 Task: Look for space in Overijse, Belgium from 8th June, 2023 to 19th June, 2023 for 1 adult in price range Rs.5000 to Rs.12000. Place can be shared room with 1  bedroom having 1 bed and 1 bathroom. Property type can be hotel. Amenities needed are: heating, . Booking option can be shelf check-in. Required host language is English.
Action: Mouse moved to (398, 99)
Screenshot: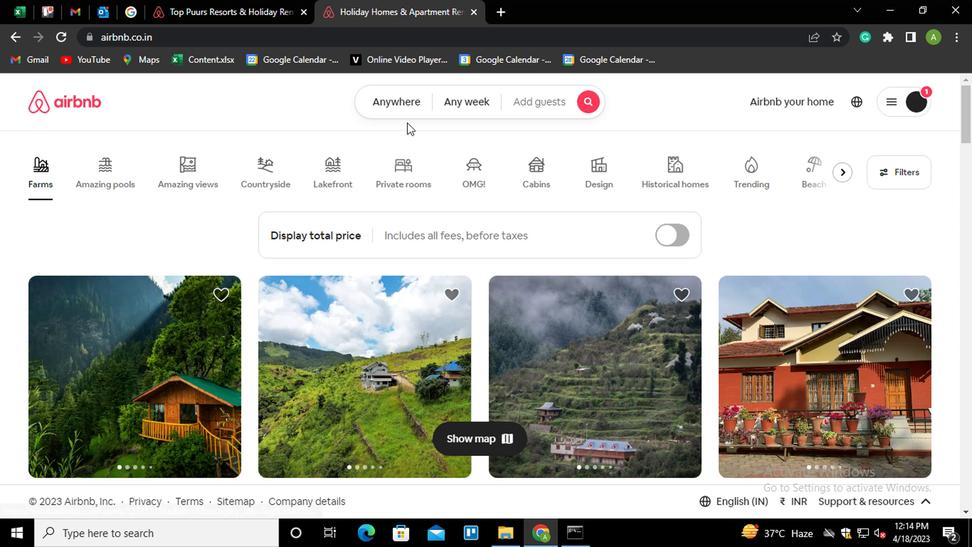 
Action: Mouse pressed left at (398, 99)
Screenshot: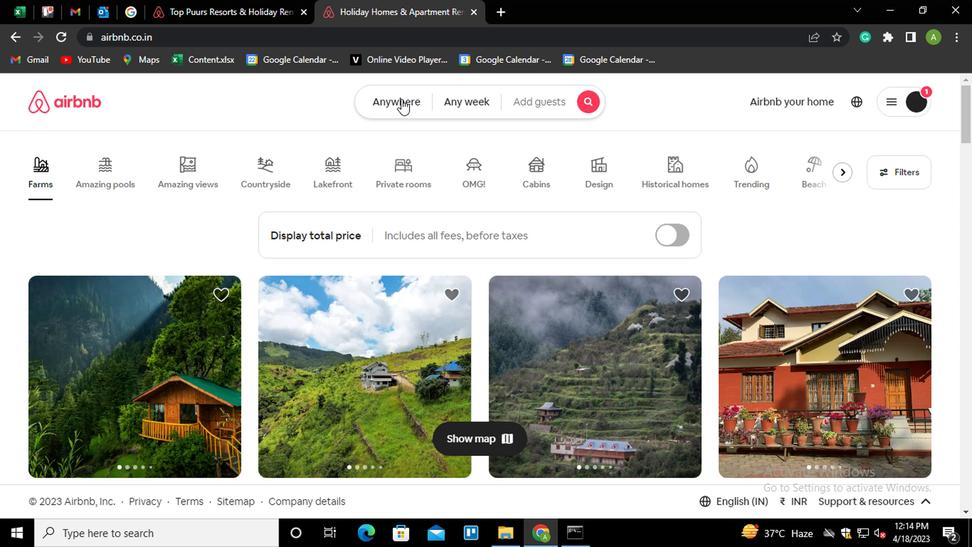 
Action: Mouse moved to (246, 165)
Screenshot: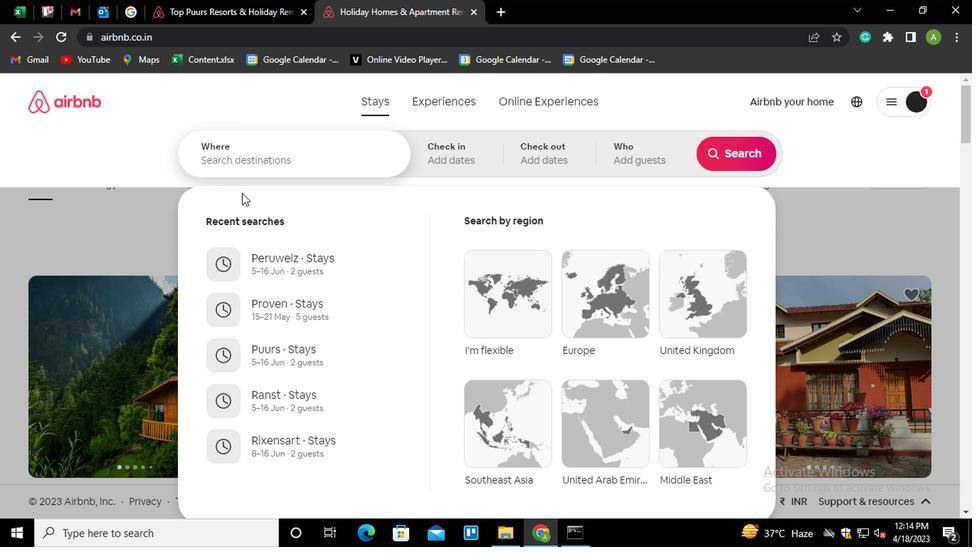 
Action: Mouse pressed left at (246, 165)
Screenshot: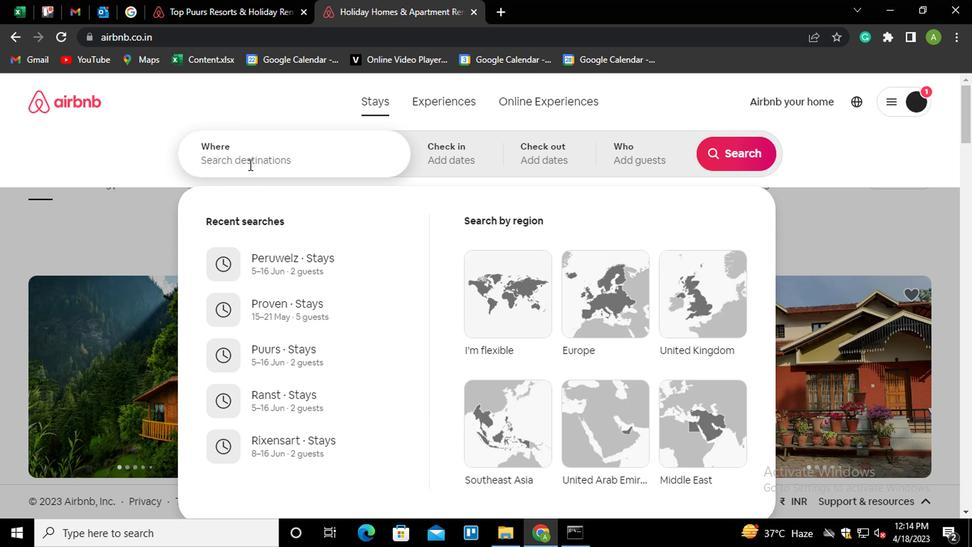 
Action: Key pressed <Key.shift_r>Overijse,<Key.space><Key.shift_r><Key.shift_r><Key.shift_r><Key.shift_r><Key.shift_r><Key.shift_r>B
Screenshot: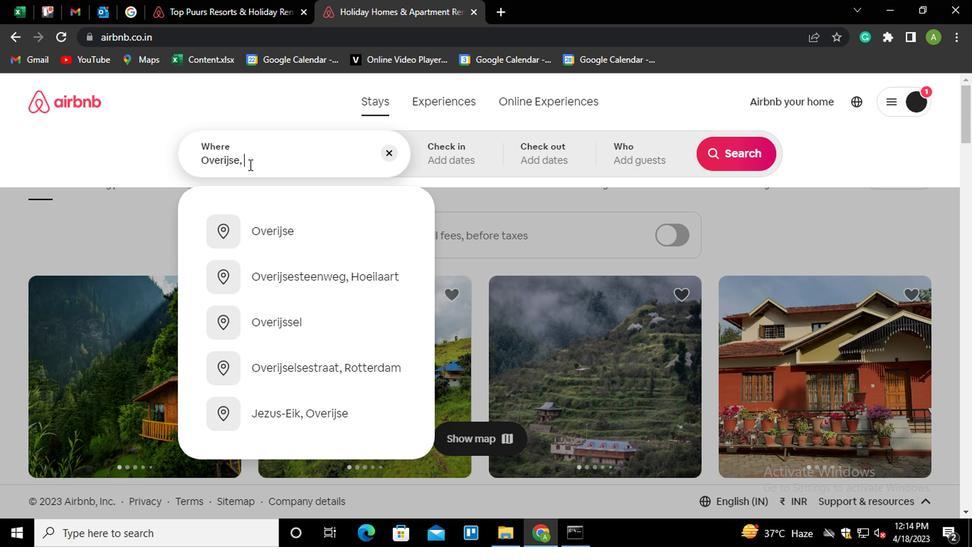 
Action: Mouse moved to (289, 229)
Screenshot: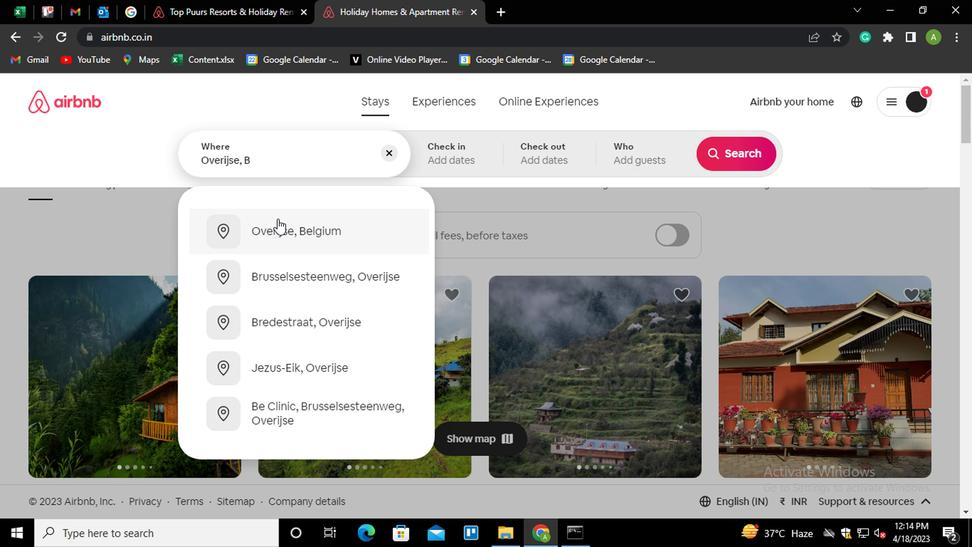 
Action: Mouse pressed left at (289, 229)
Screenshot: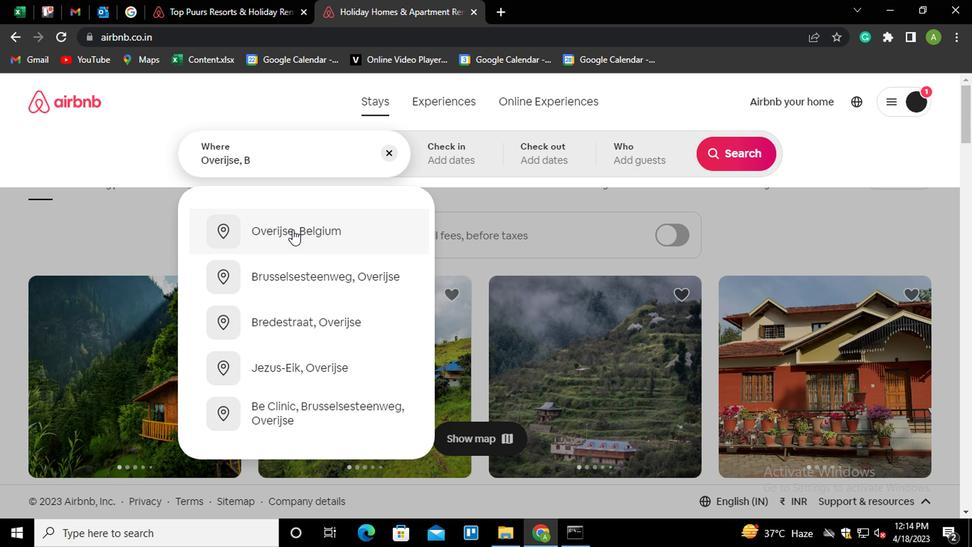 
Action: Mouse moved to (722, 267)
Screenshot: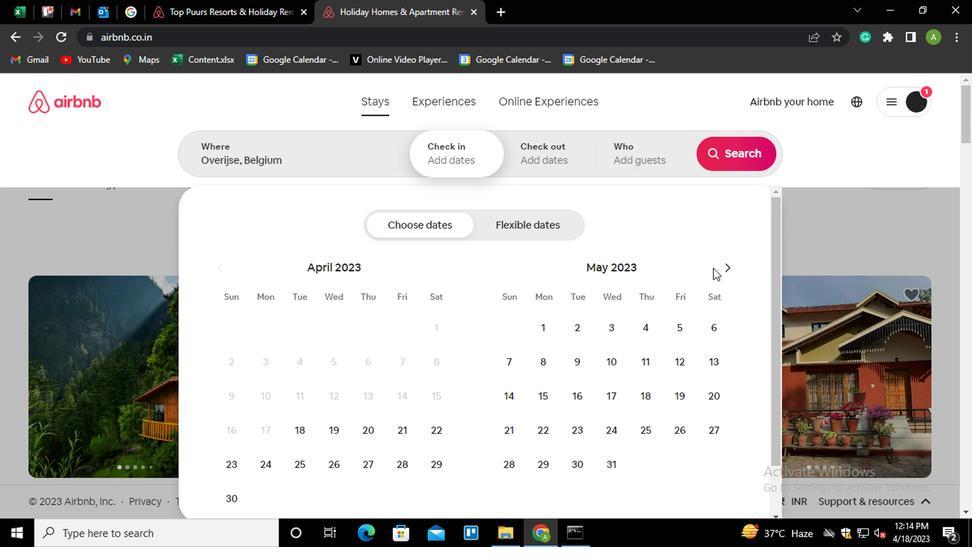 
Action: Mouse pressed left at (722, 267)
Screenshot: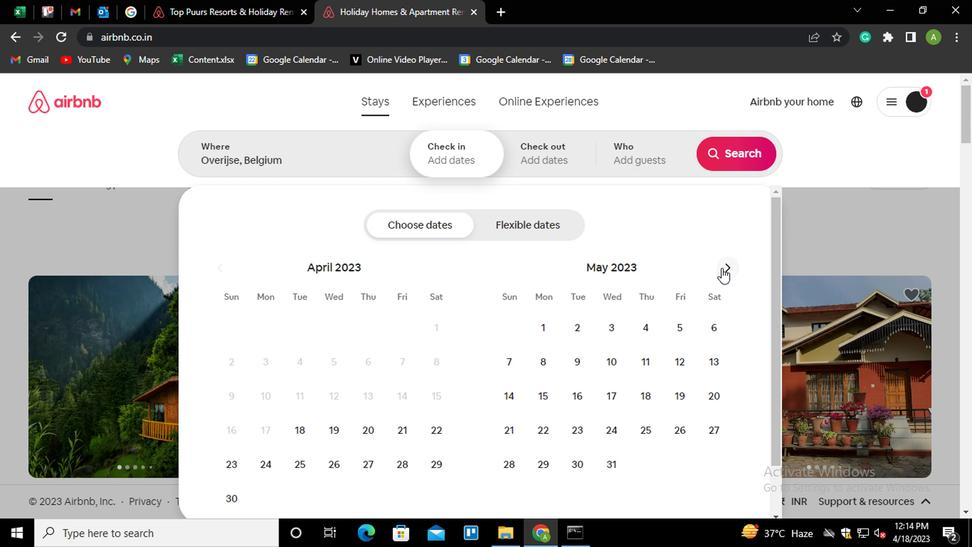 
Action: Mouse moved to (649, 363)
Screenshot: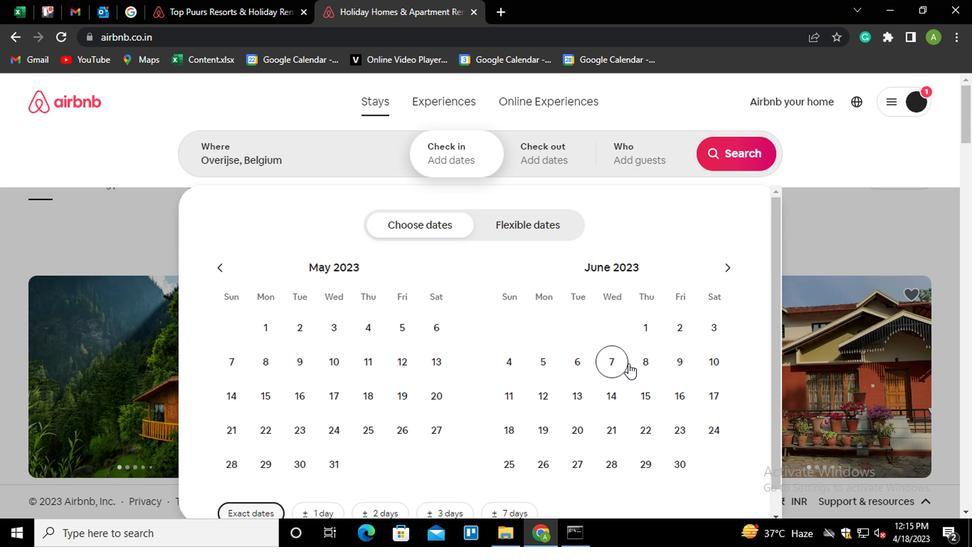 
Action: Mouse pressed left at (649, 363)
Screenshot: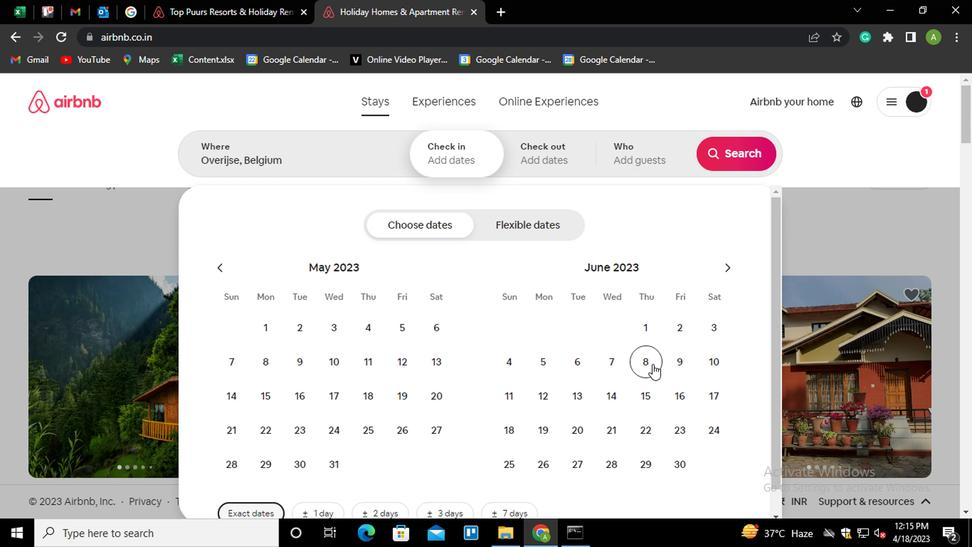 
Action: Mouse moved to (547, 421)
Screenshot: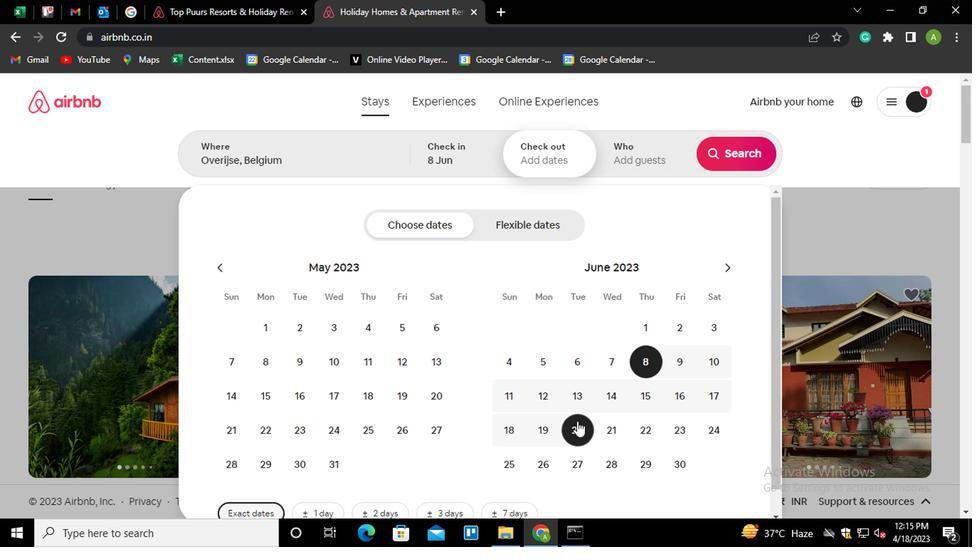 
Action: Mouse pressed left at (547, 421)
Screenshot: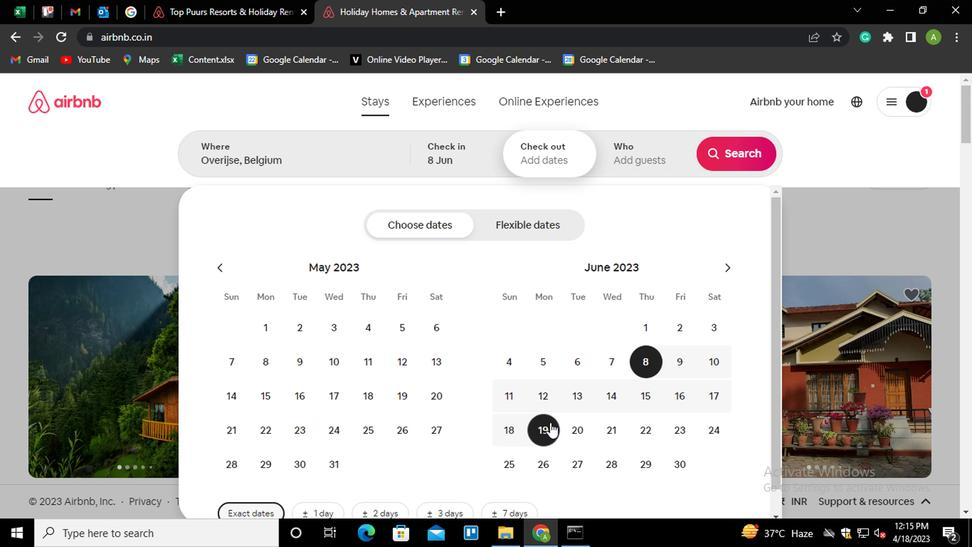 
Action: Mouse moved to (659, 145)
Screenshot: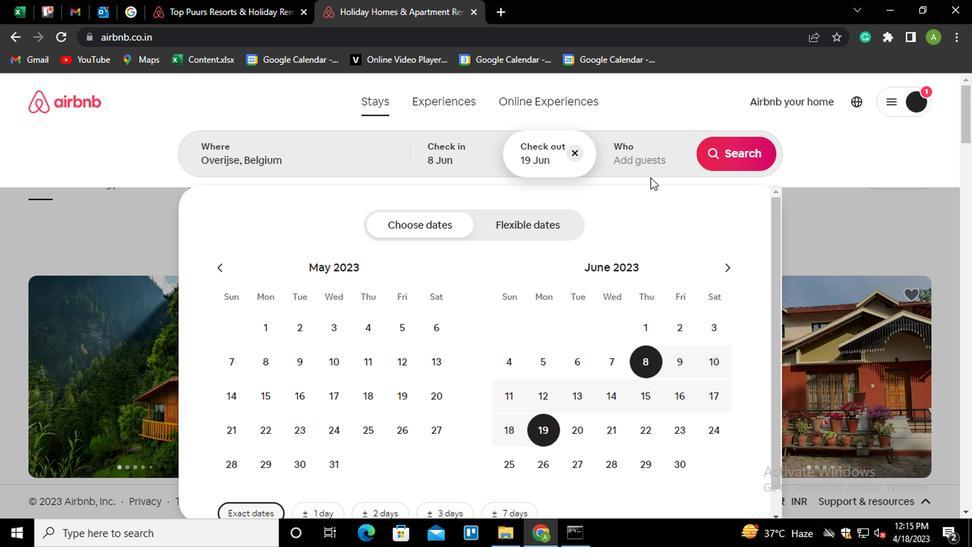 
Action: Mouse pressed left at (659, 145)
Screenshot: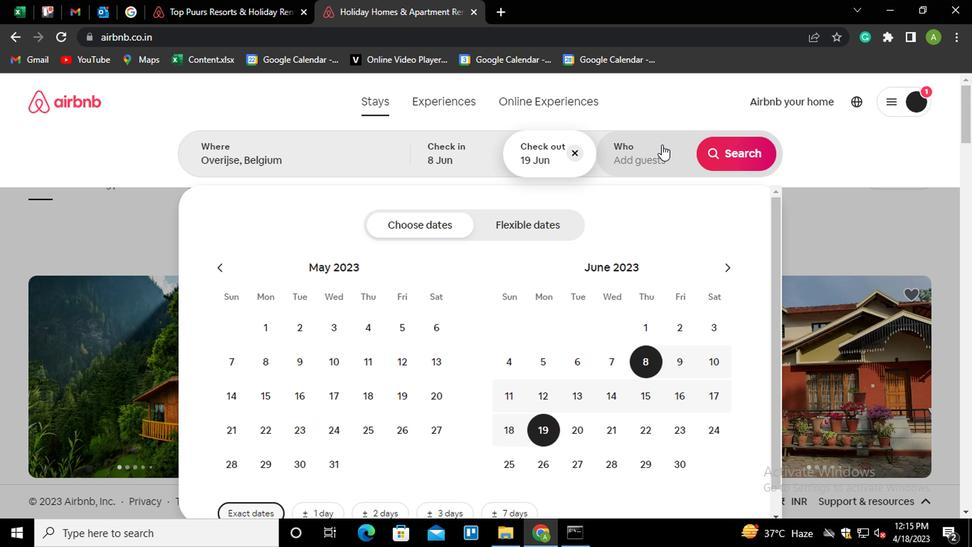 
Action: Mouse moved to (739, 228)
Screenshot: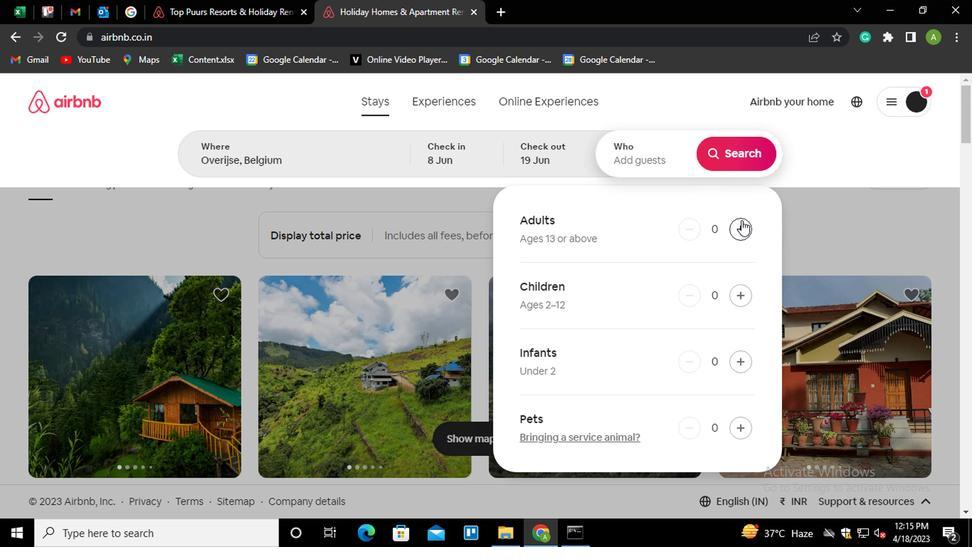 
Action: Mouse pressed left at (739, 228)
Screenshot: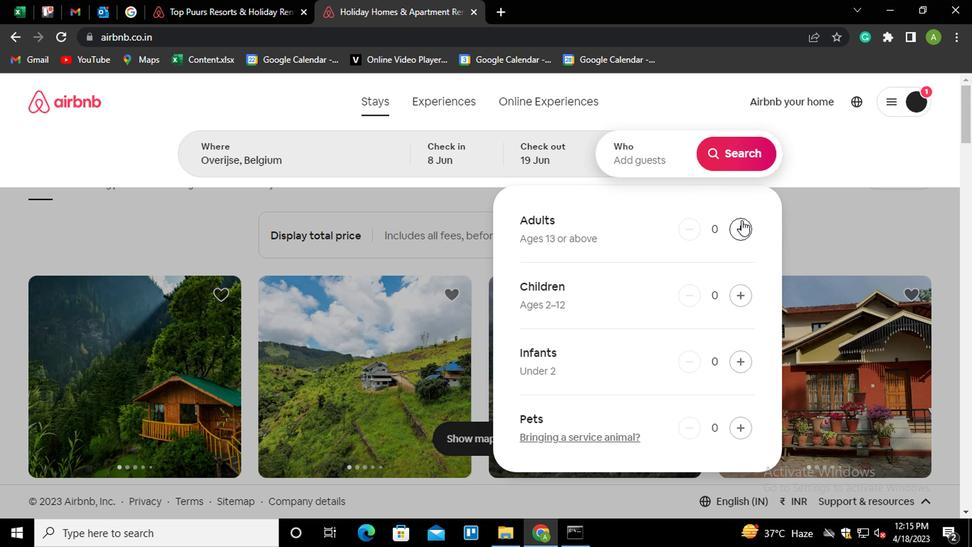 
Action: Mouse moved to (723, 163)
Screenshot: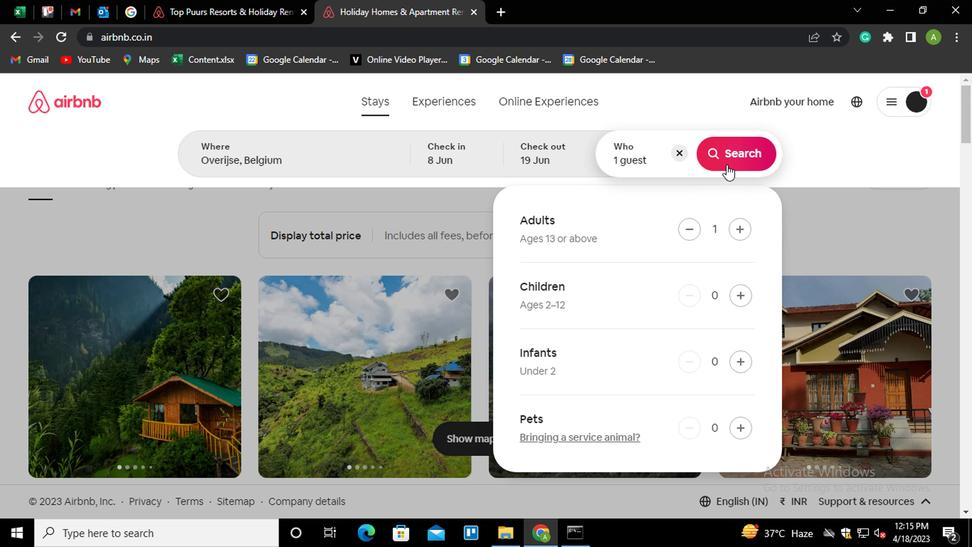 
Action: Mouse pressed left at (723, 163)
Screenshot: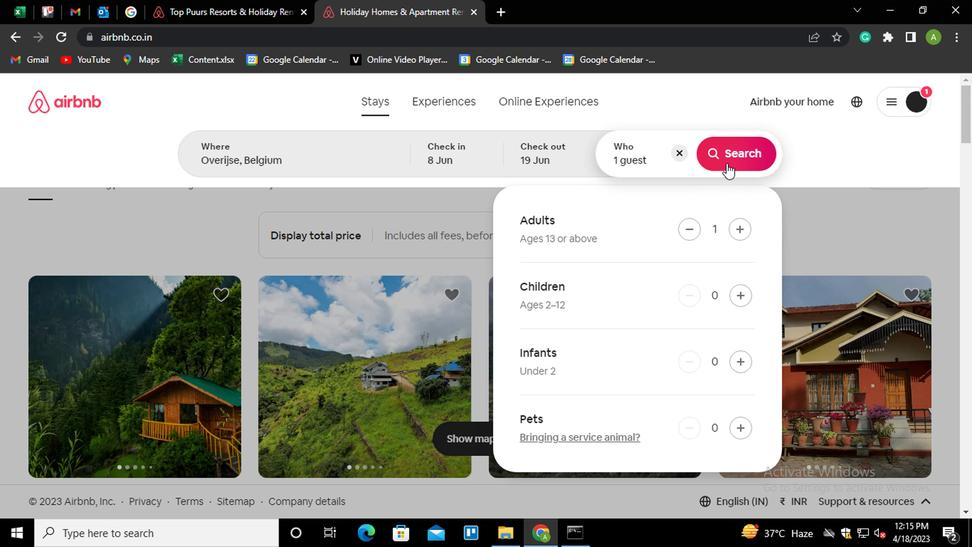 
Action: Mouse moved to (904, 158)
Screenshot: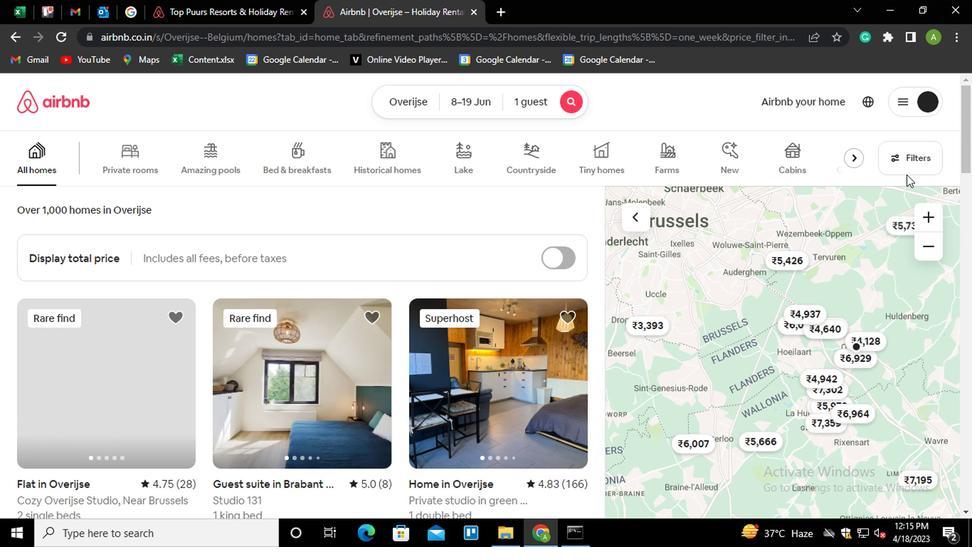 
Action: Mouse pressed left at (904, 158)
Screenshot: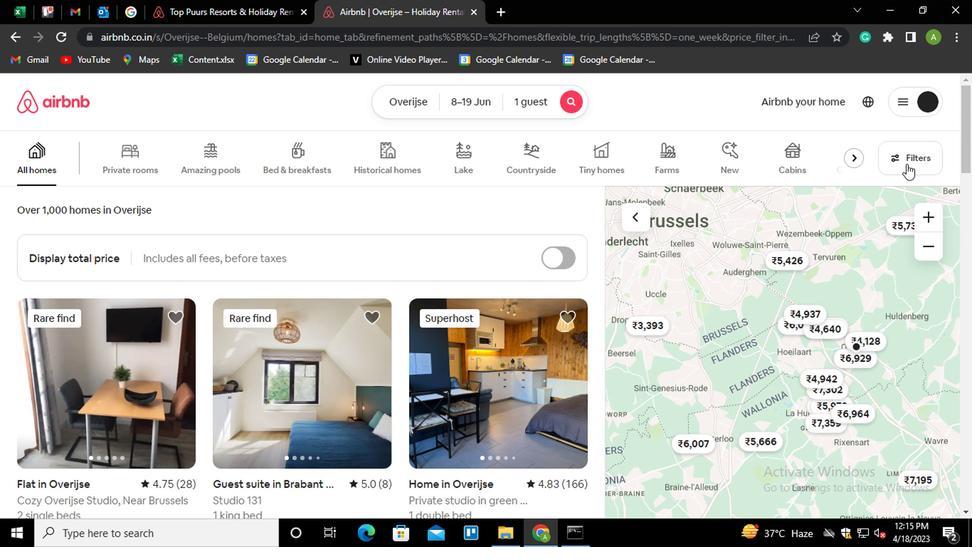 
Action: Mouse moved to (339, 337)
Screenshot: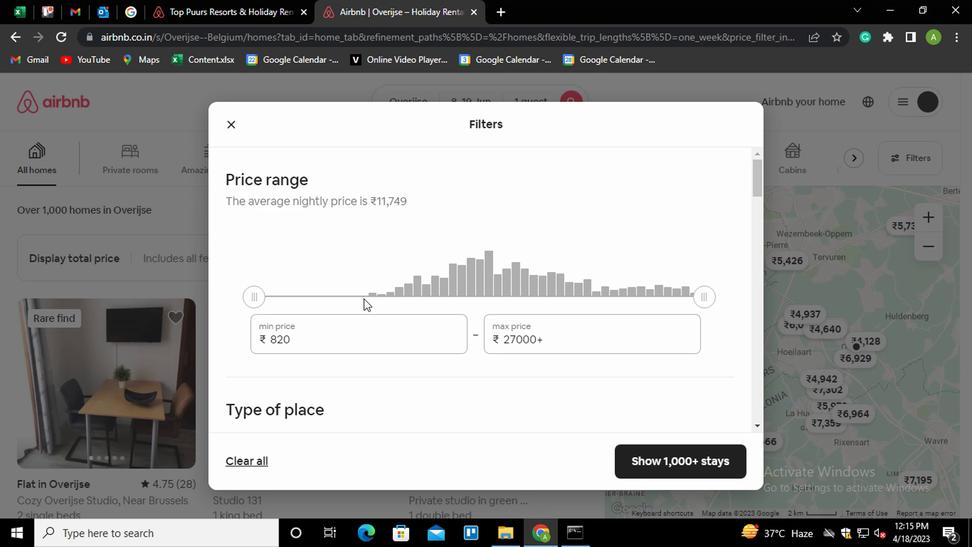 
Action: Mouse pressed left at (339, 337)
Screenshot: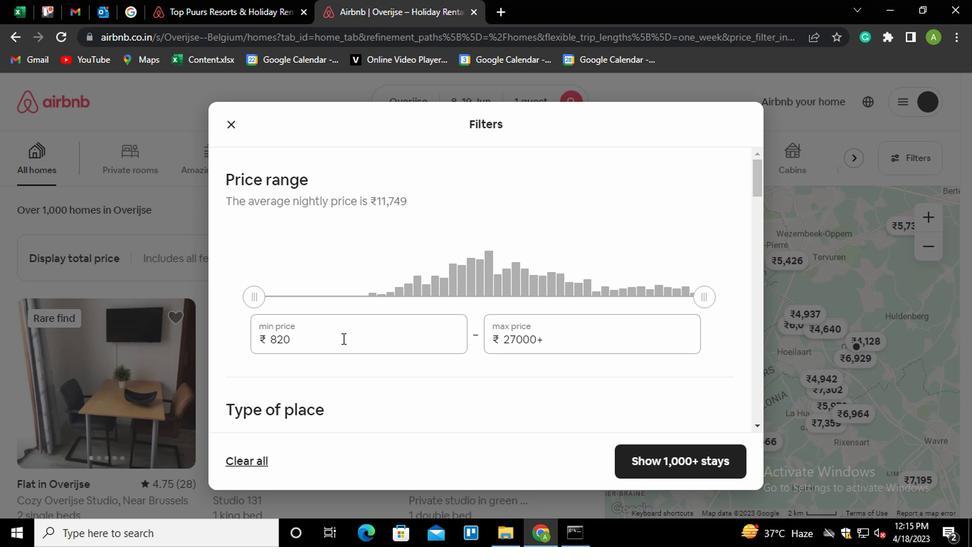 
Action: Key pressed <Key.shift_r><Key.home>5000
Screenshot: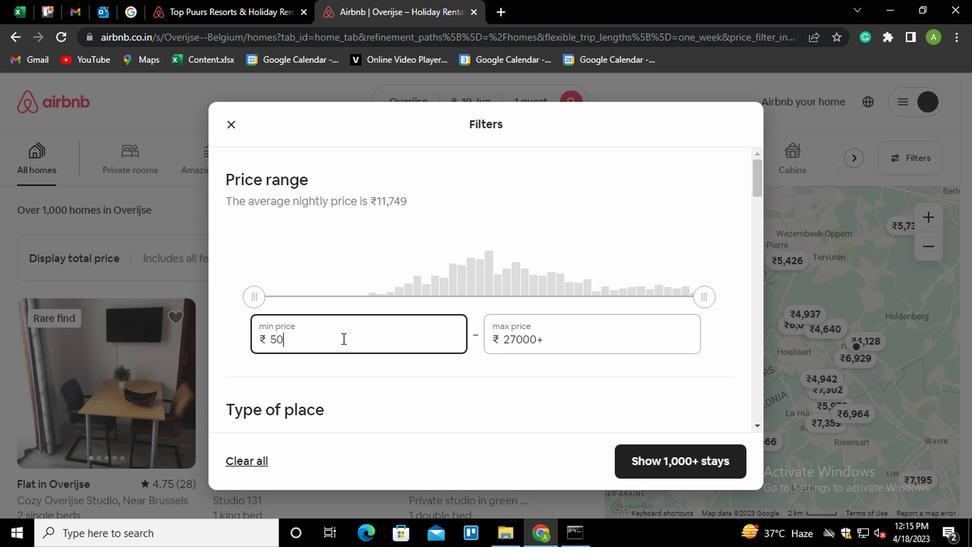 
Action: Mouse moved to (570, 342)
Screenshot: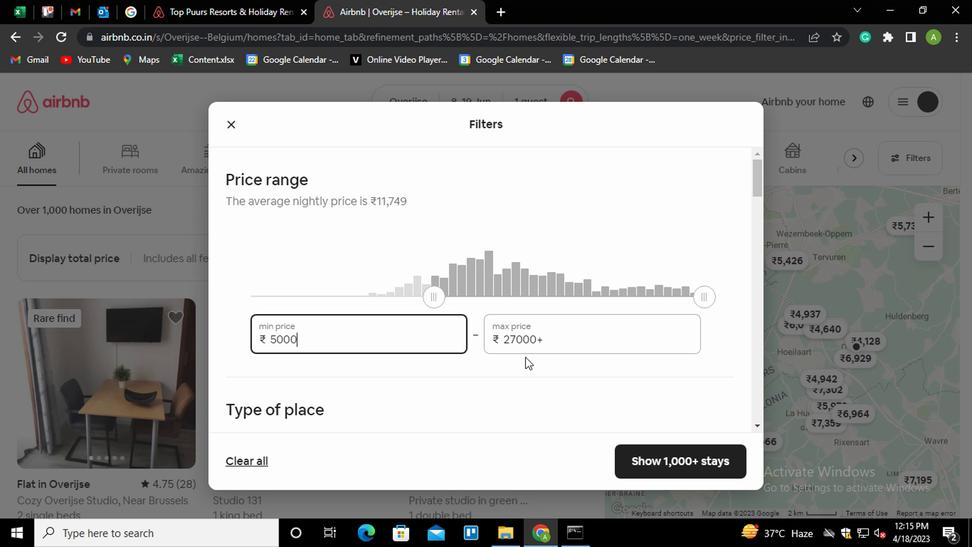 
Action: Mouse pressed left at (570, 342)
Screenshot: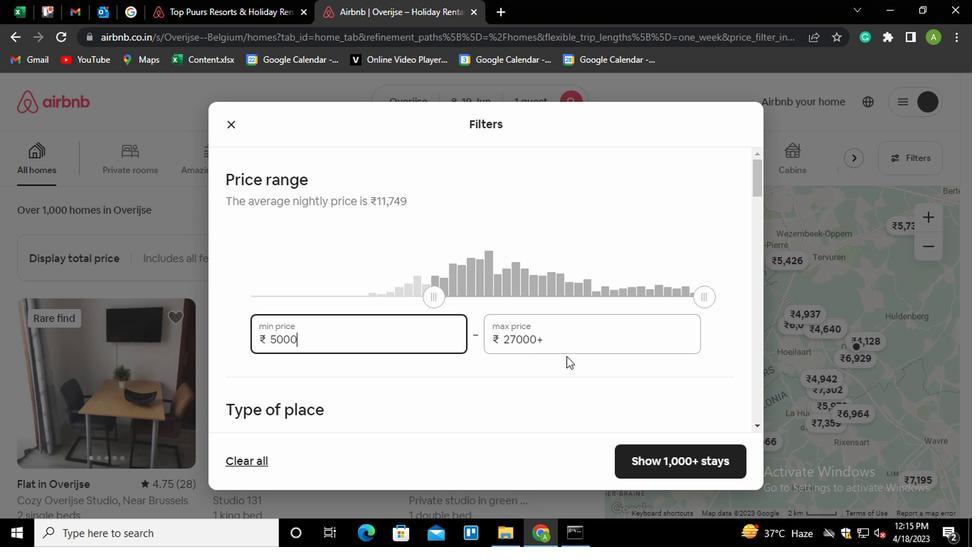 
Action: Mouse moved to (571, 341)
Screenshot: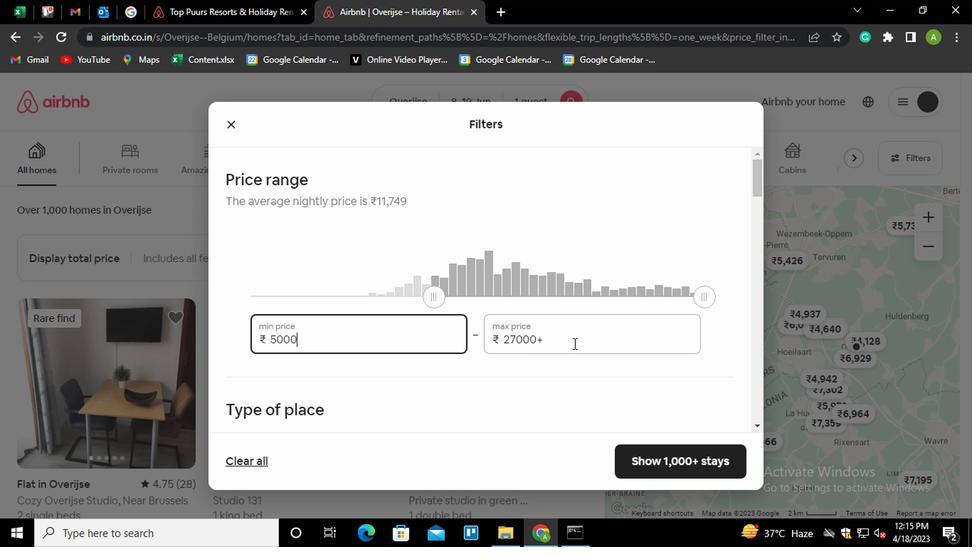 
Action: Key pressed <Key.shift_r><Key.home>12000
Screenshot: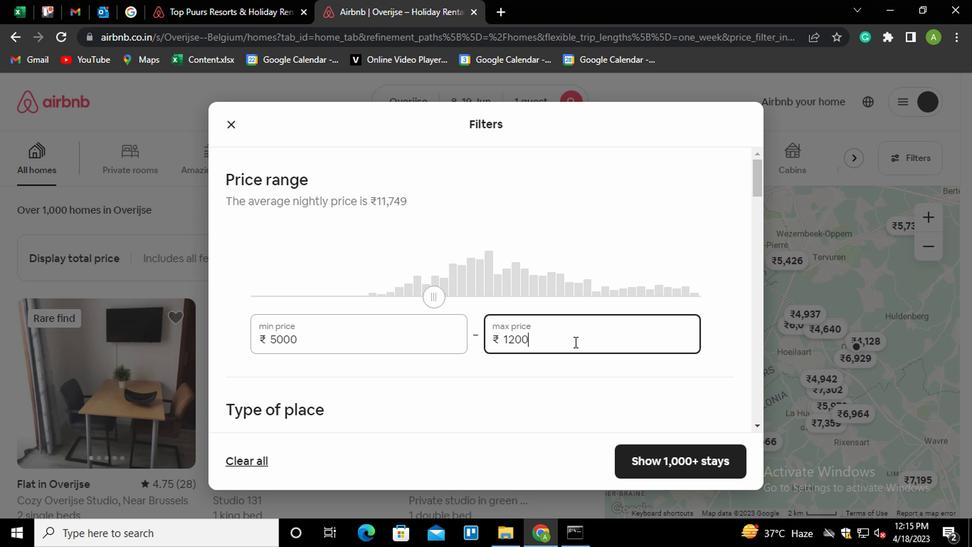 
Action: Mouse moved to (570, 348)
Screenshot: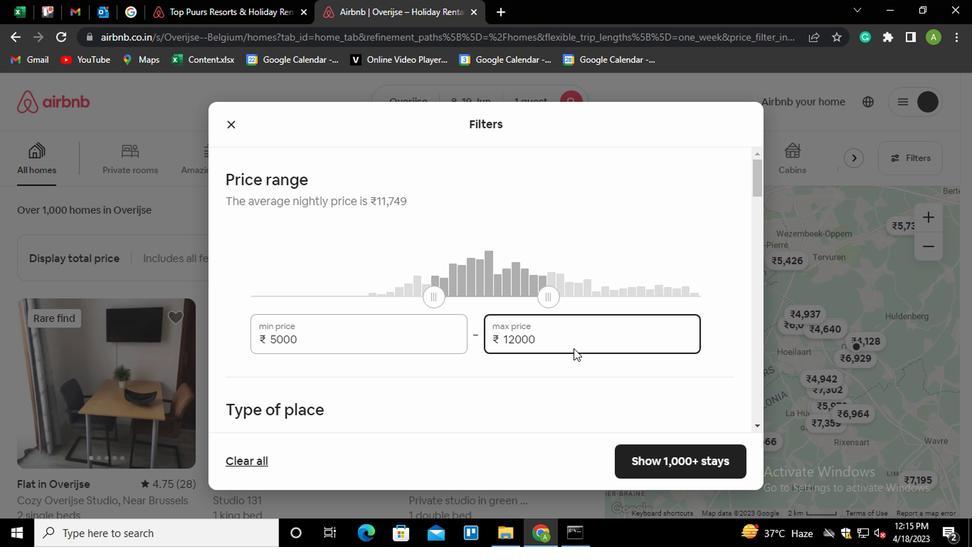 
Action: Mouse scrolled (570, 348) with delta (0, 0)
Screenshot: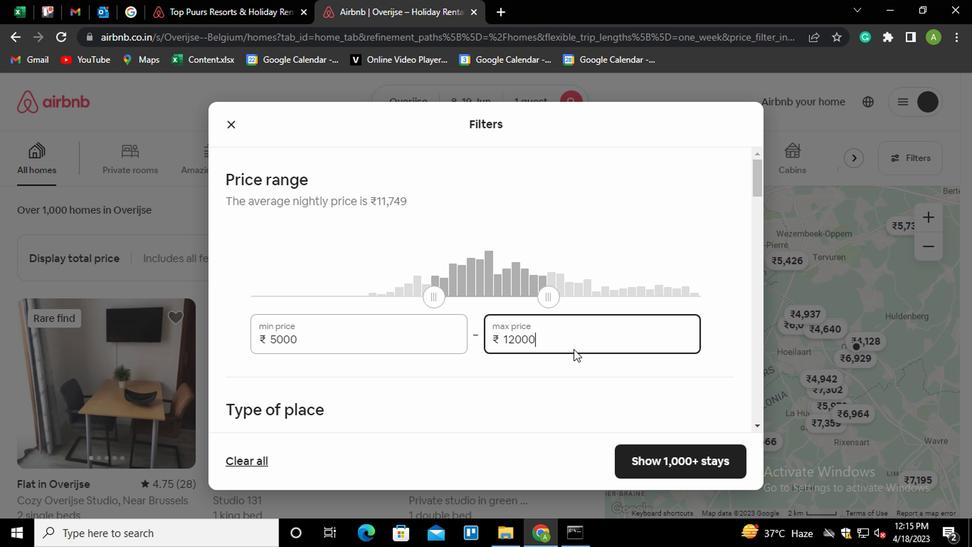 
Action: Mouse scrolled (570, 348) with delta (0, 0)
Screenshot: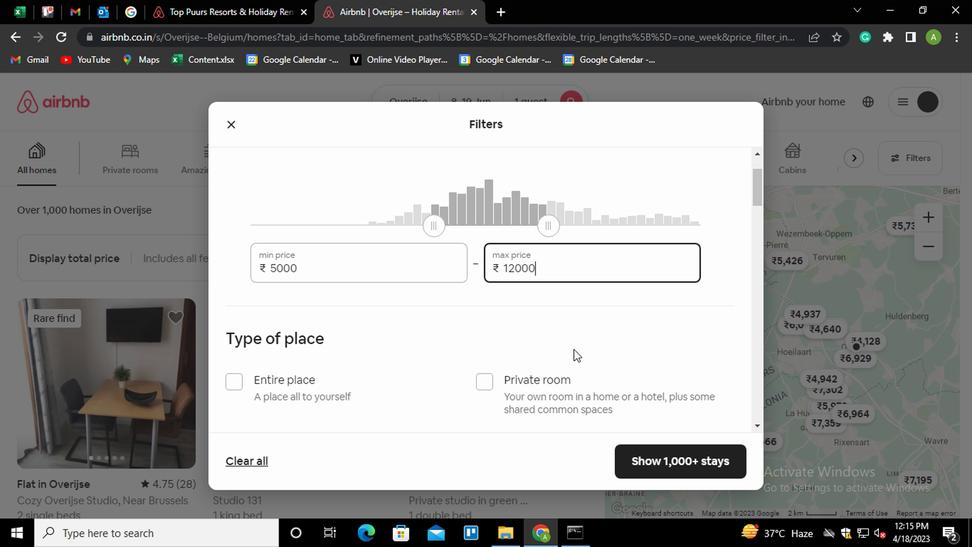 
Action: Mouse moved to (261, 373)
Screenshot: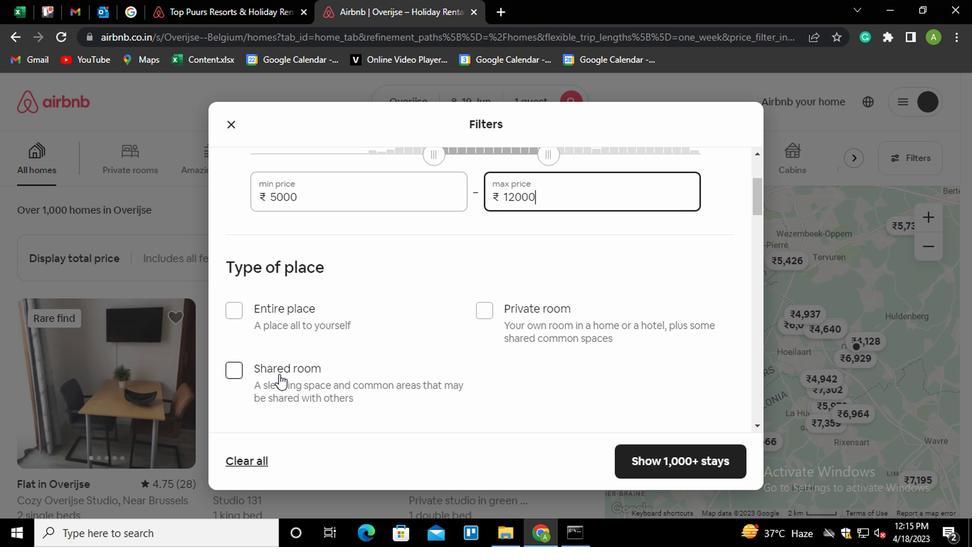 
Action: Mouse pressed left at (261, 373)
Screenshot: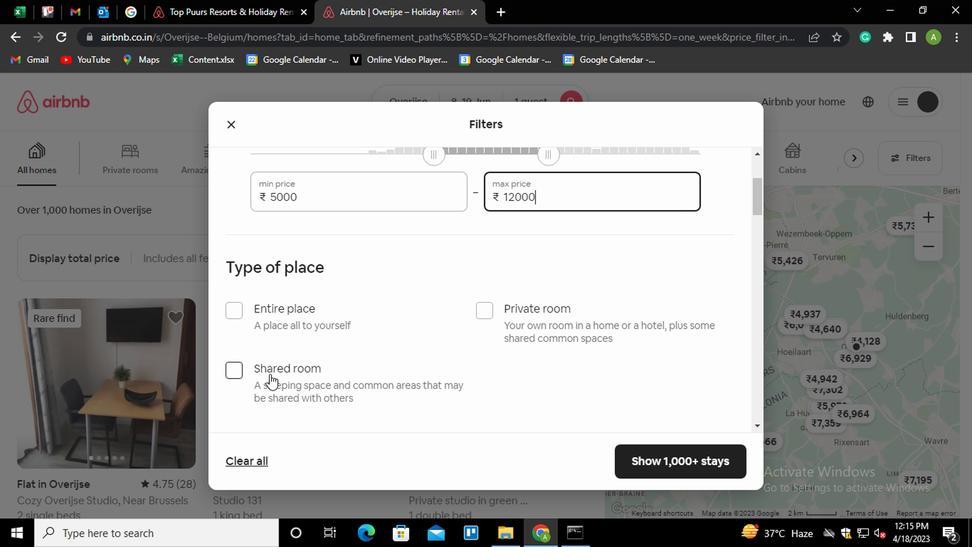 
Action: Mouse moved to (367, 355)
Screenshot: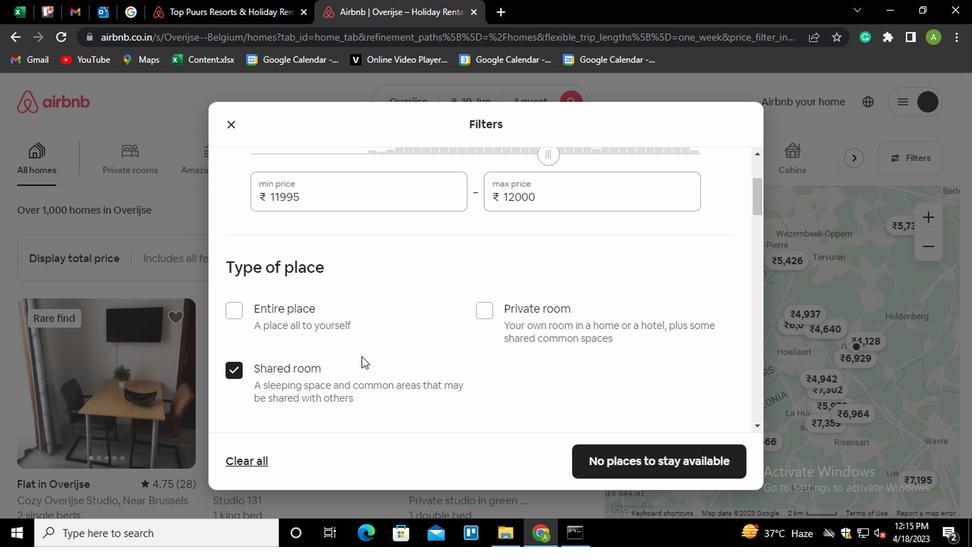 
Action: Mouse scrolled (367, 354) with delta (0, -1)
Screenshot: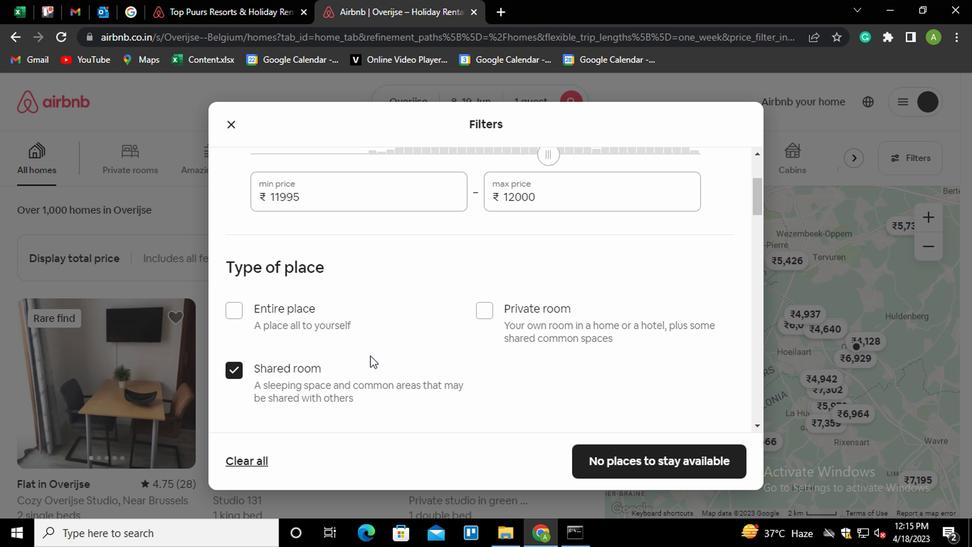 
Action: Mouse scrolled (367, 354) with delta (0, -1)
Screenshot: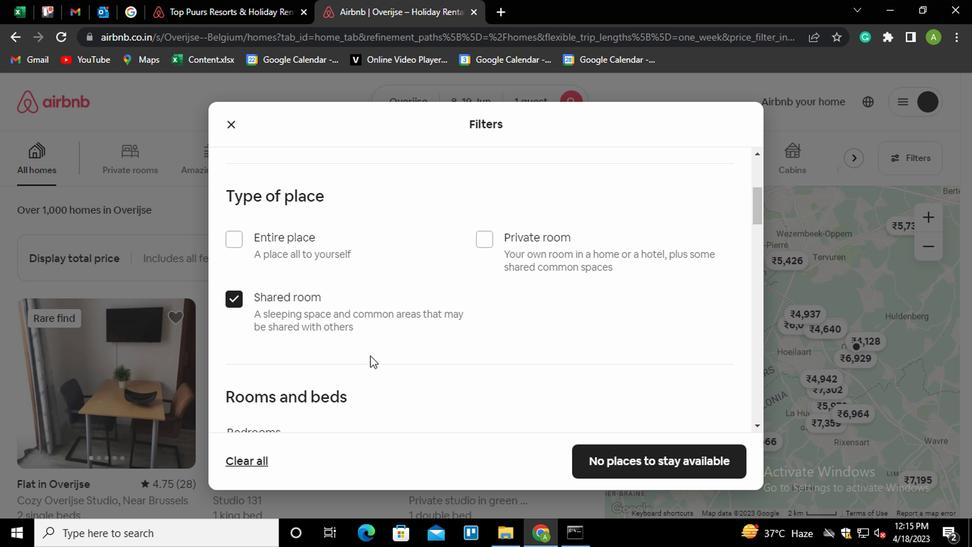 
Action: Mouse moved to (312, 390)
Screenshot: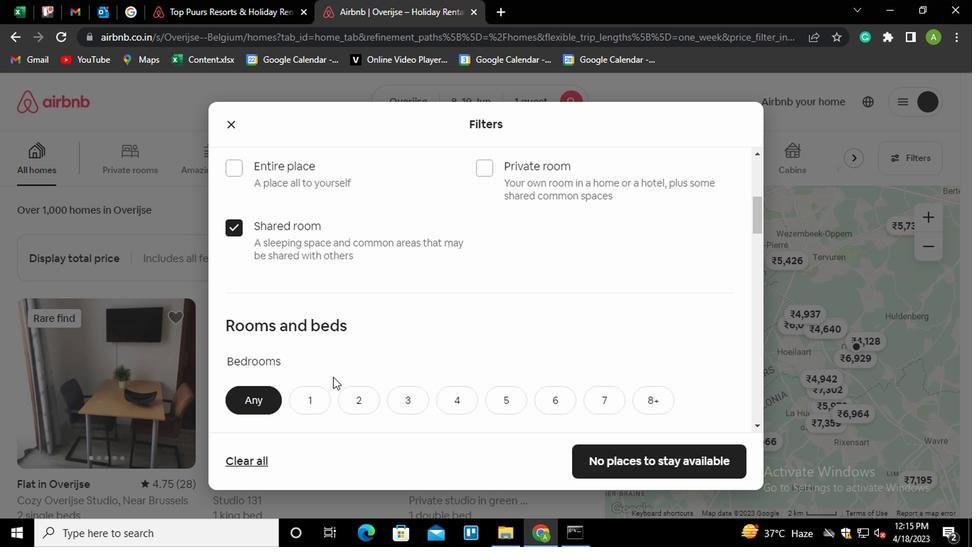 
Action: Mouse pressed left at (312, 390)
Screenshot: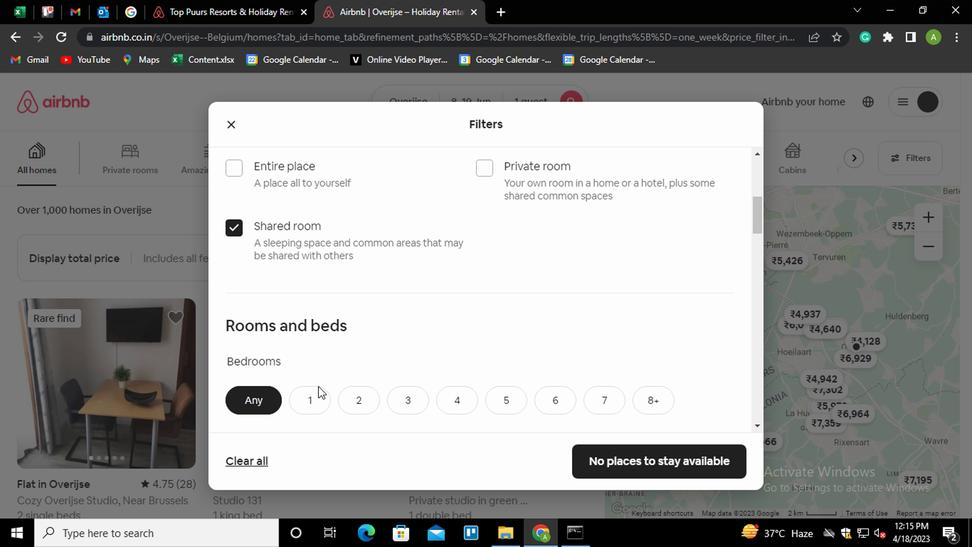 
Action: Mouse moved to (372, 332)
Screenshot: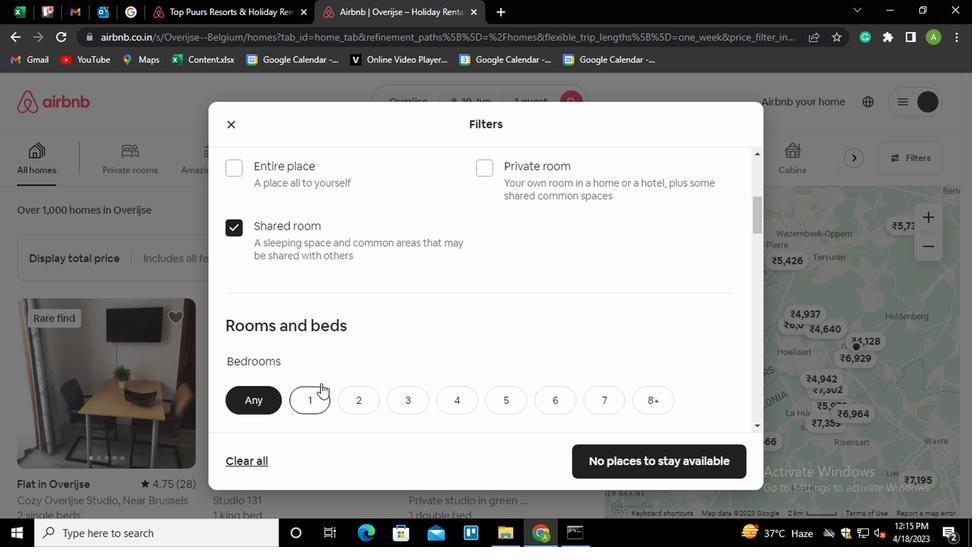 
Action: Mouse scrolled (372, 331) with delta (0, 0)
Screenshot: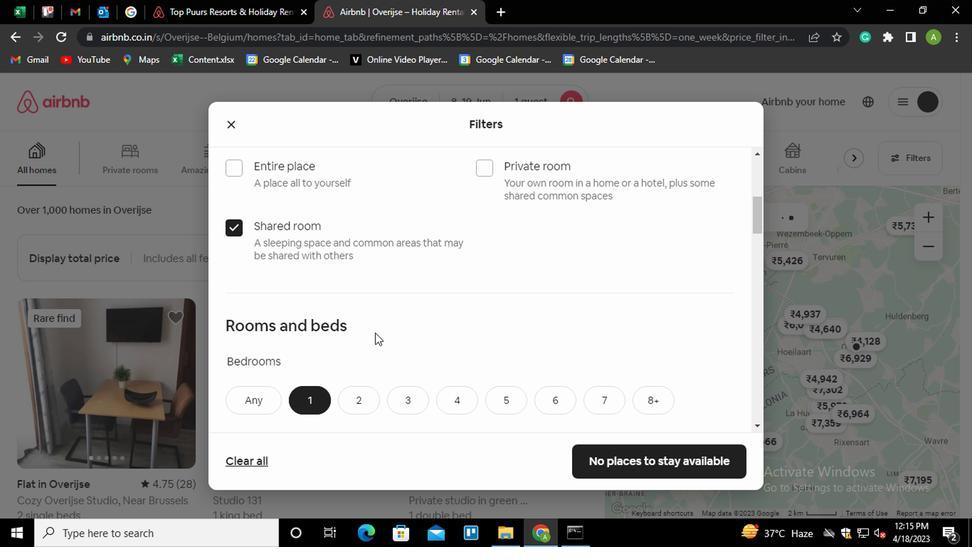 
Action: Mouse scrolled (372, 331) with delta (0, 0)
Screenshot: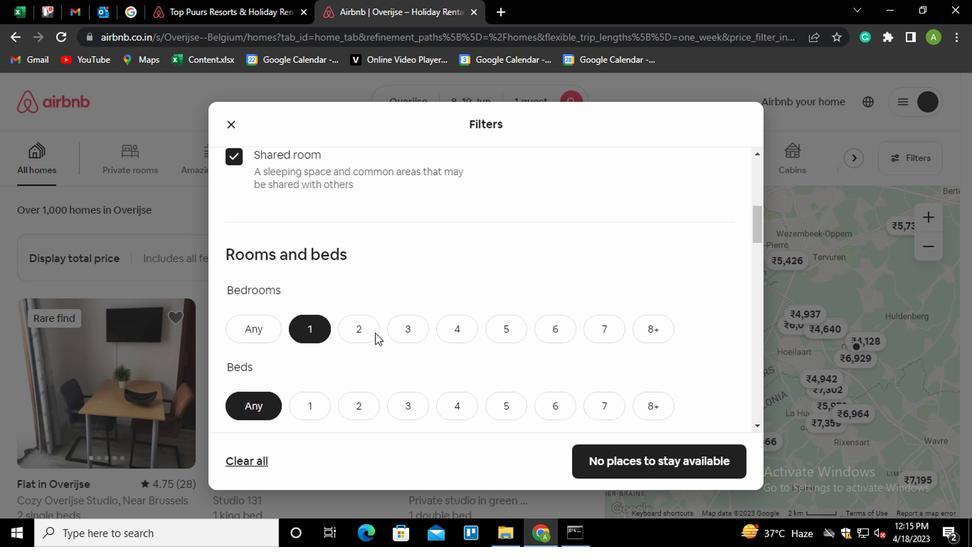 
Action: Mouse moved to (319, 341)
Screenshot: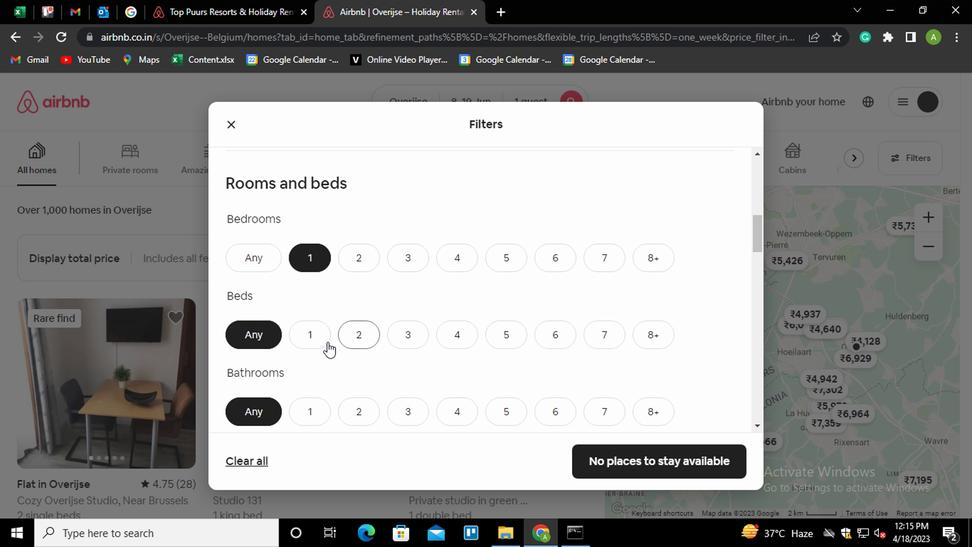 
Action: Mouse pressed left at (319, 341)
Screenshot: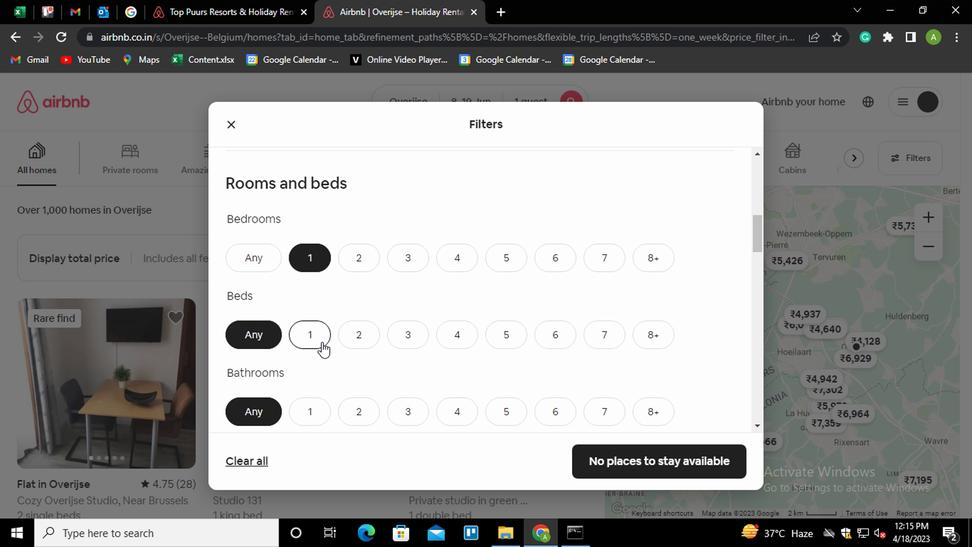 
Action: Mouse moved to (337, 334)
Screenshot: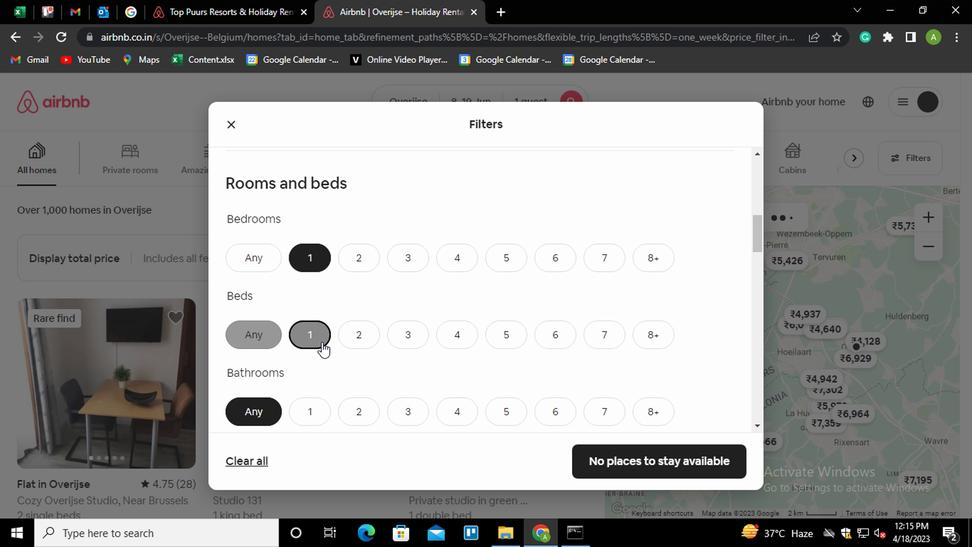 
Action: Mouse scrolled (337, 333) with delta (0, 0)
Screenshot: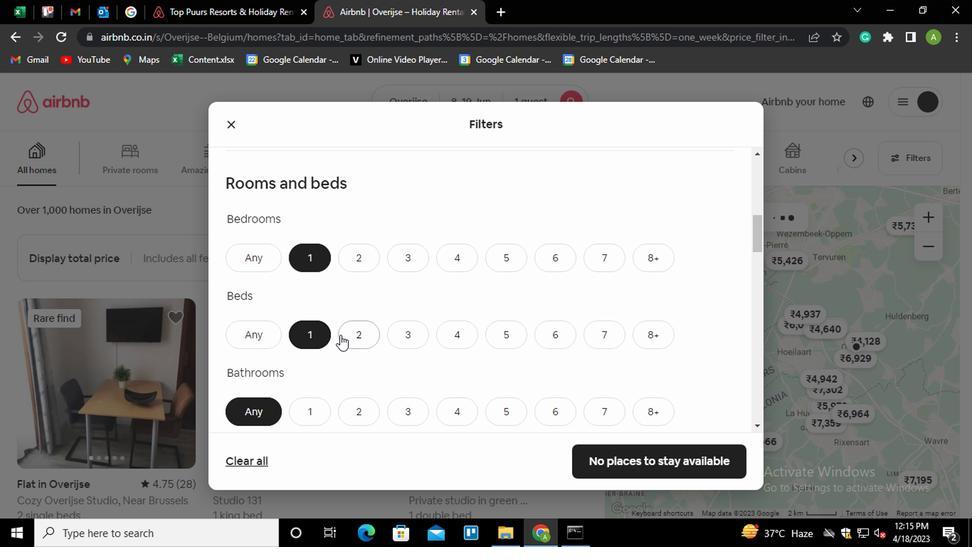 
Action: Mouse moved to (321, 342)
Screenshot: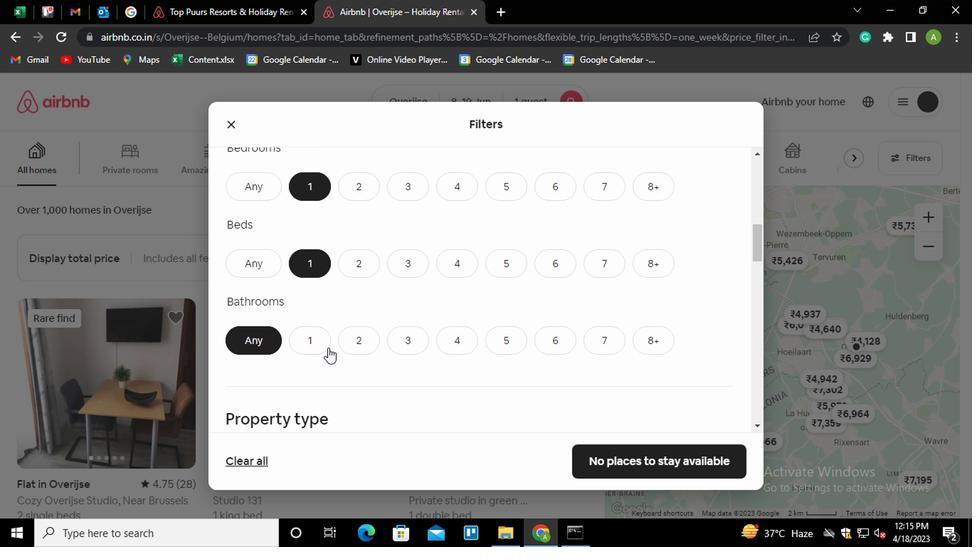 
Action: Mouse pressed left at (321, 342)
Screenshot: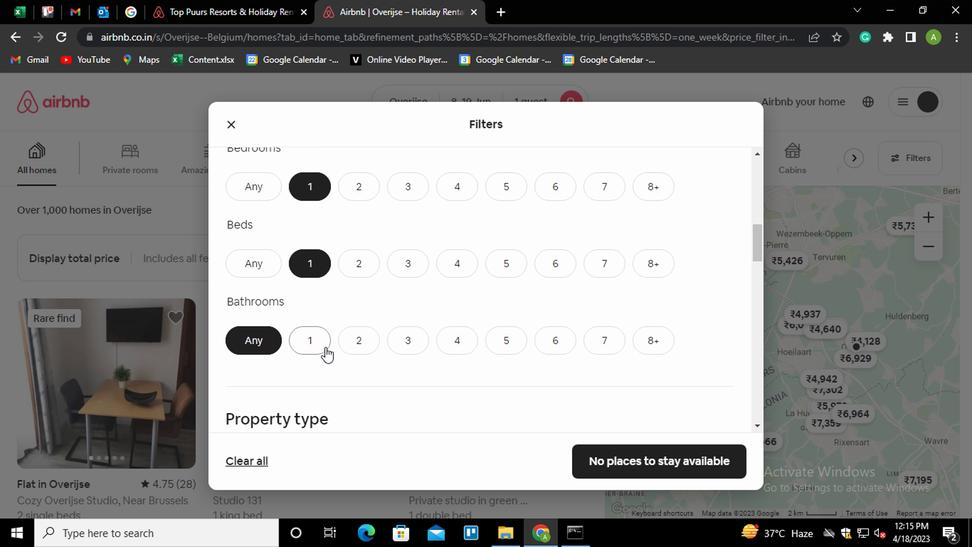 
Action: Mouse moved to (385, 322)
Screenshot: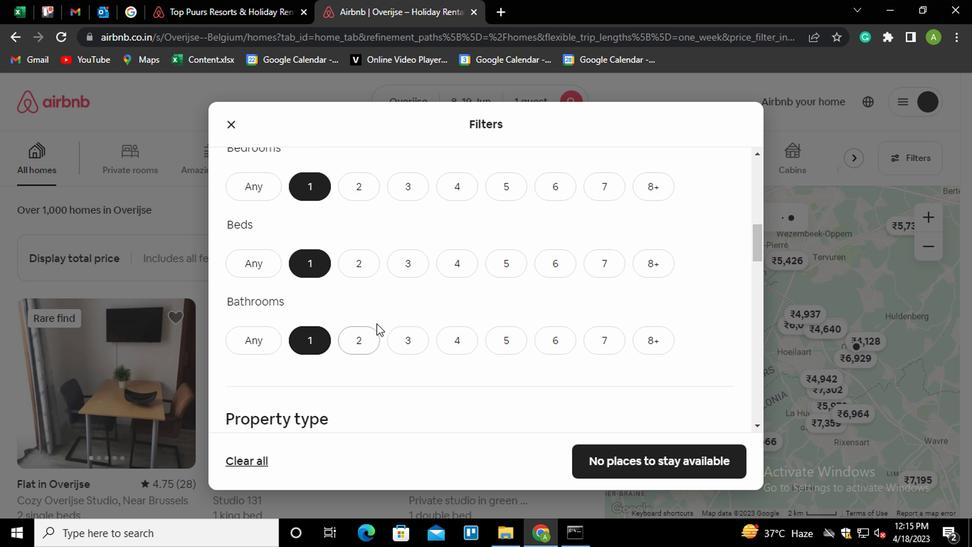 
Action: Mouse scrolled (385, 321) with delta (0, -1)
Screenshot: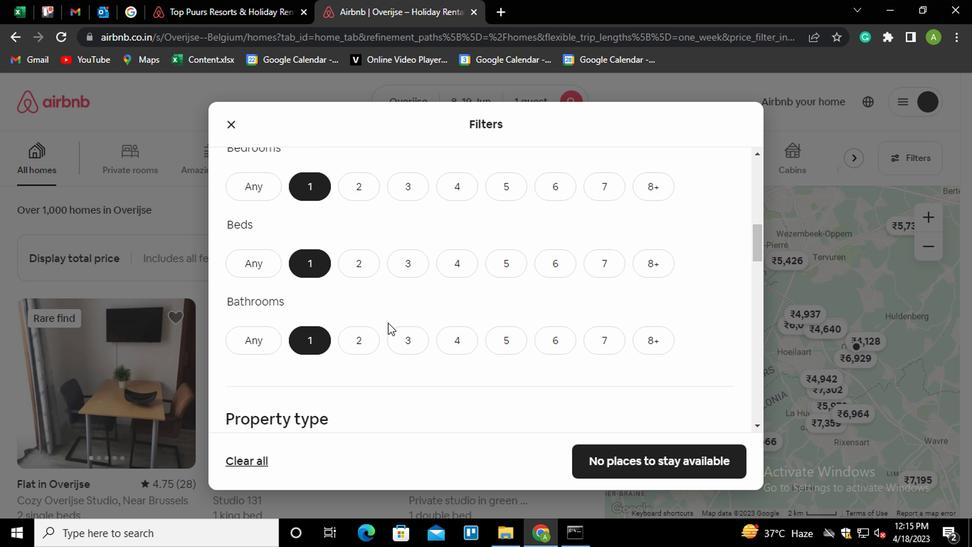 
Action: Mouse moved to (442, 353)
Screenshot: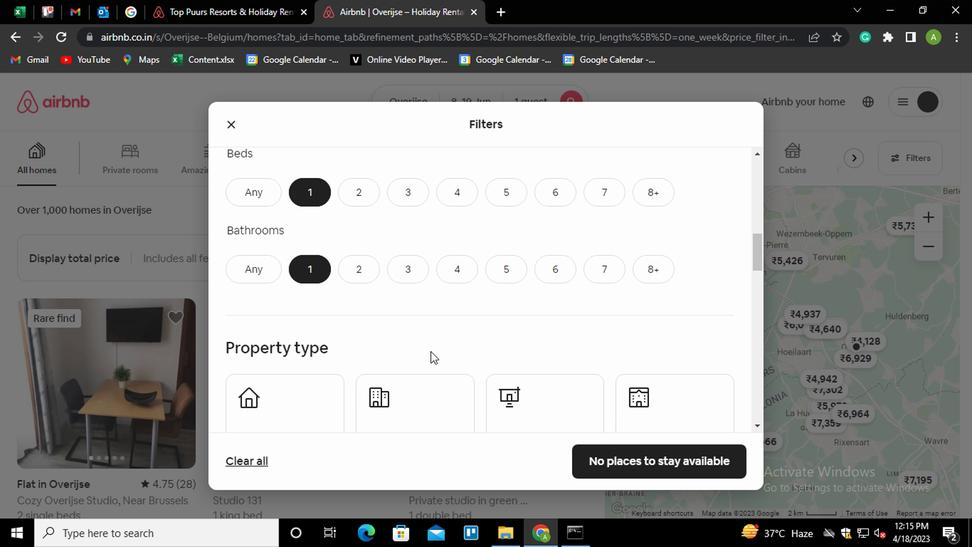 
Action: Mouse scrolled (442, 353) with delta (0, 0)
Screenshot: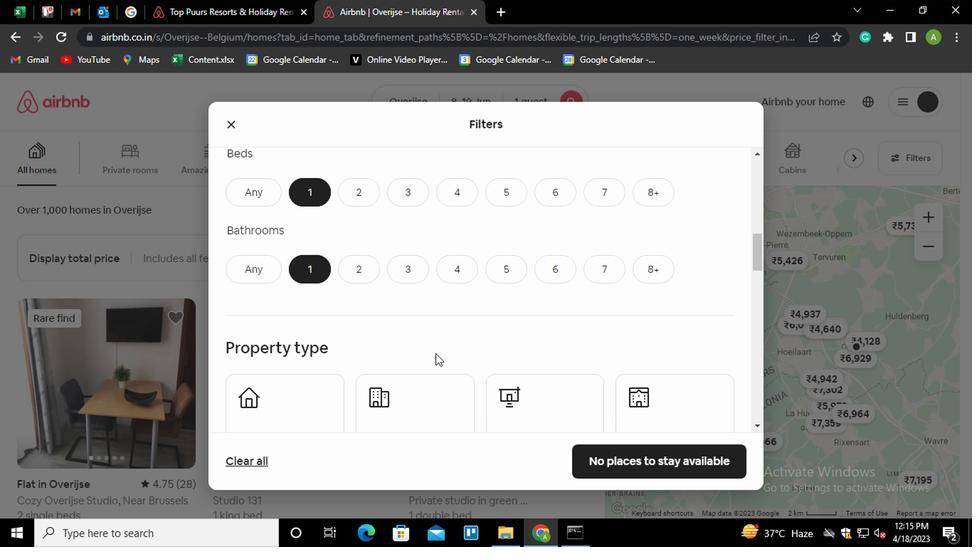 
Action: Mouse moved to (635, 348)
Screenshot: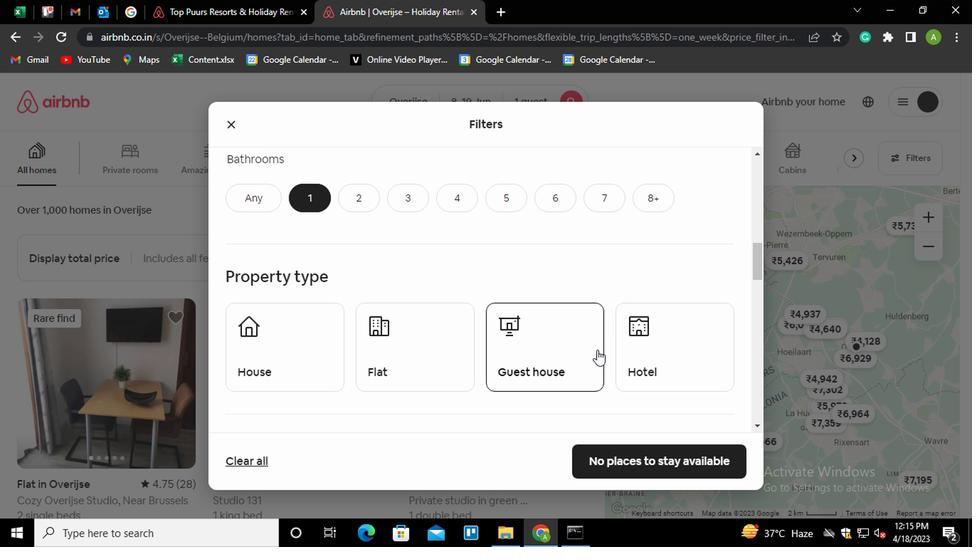 
Action: Mouse pressed left at (635, 348)
Screenshot: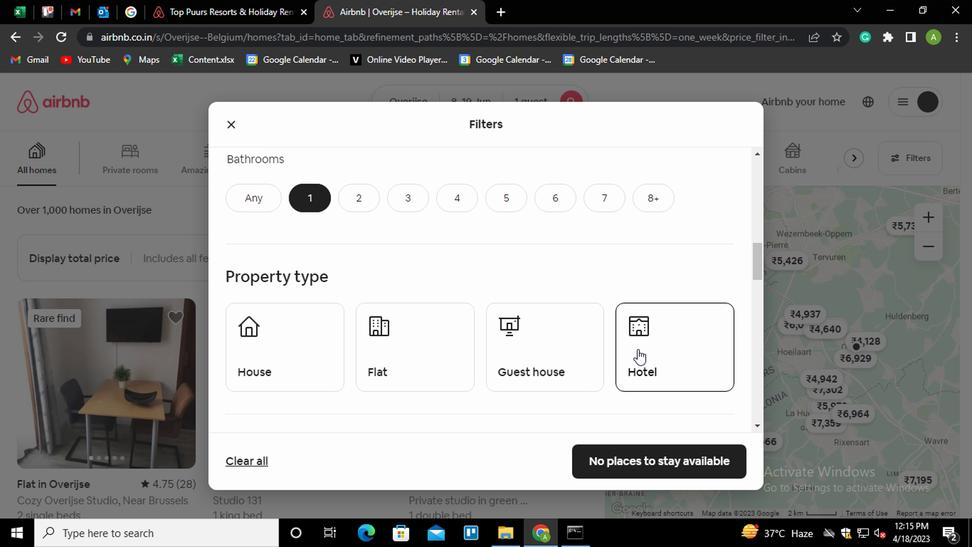 
Action: Mouse moved to (507, 322)
Screenshot: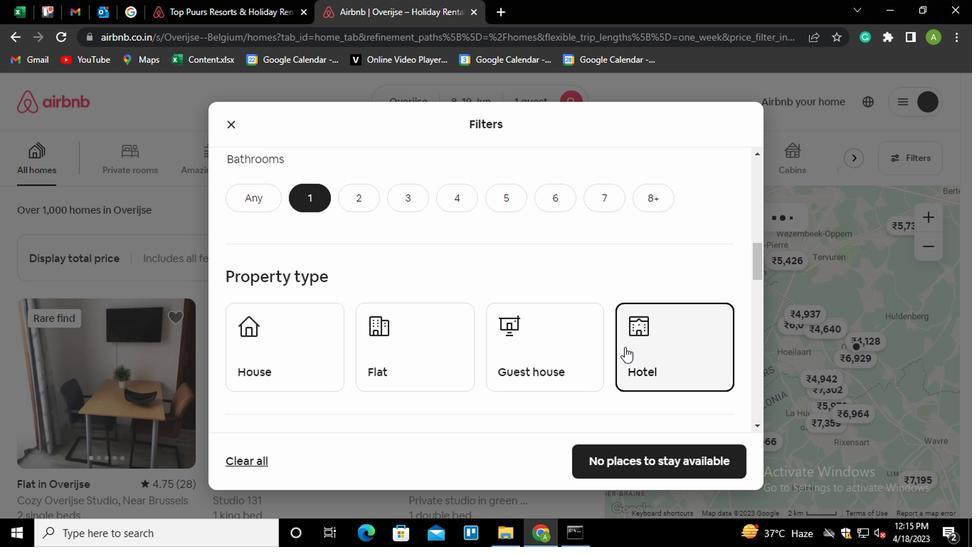 
Action: Mouse scrolled (507, 321) with delta (0, -1)
Screenshot: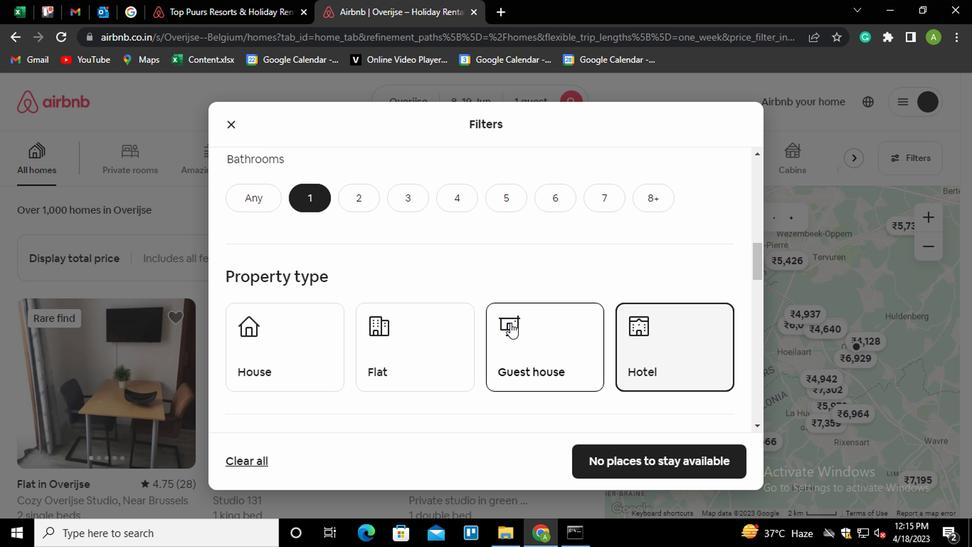 
Action: Mouse scrolled (507, 321) with delta (0, -1)
Screenshot: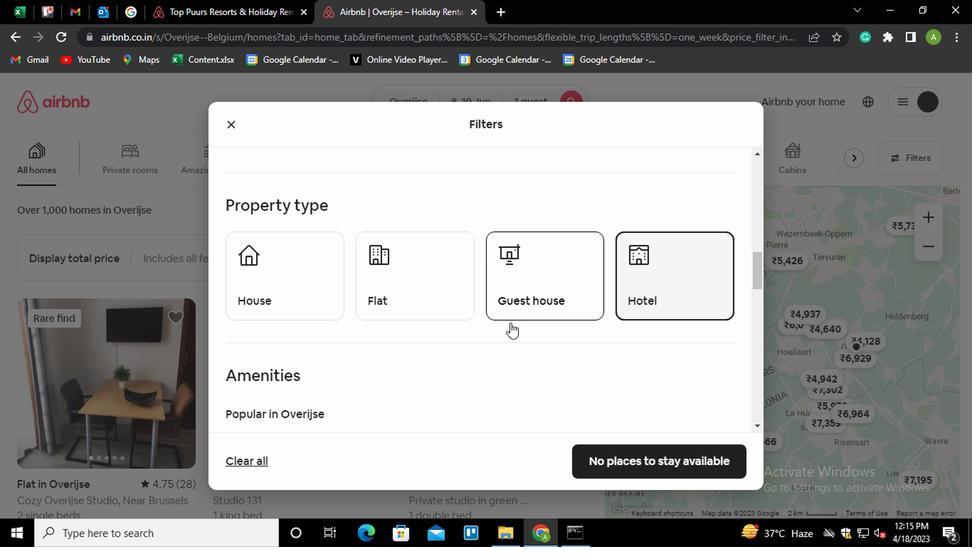 
Action: Mouse scrolled (507, 321) with delta (0, -1)
Screenshot: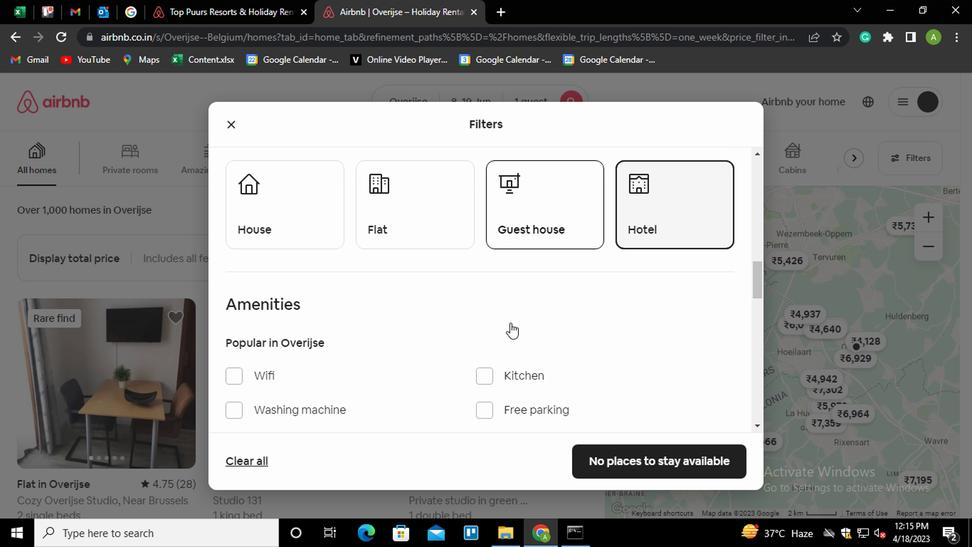 
Action: Mouse moved to (262, 402)
Screenshot: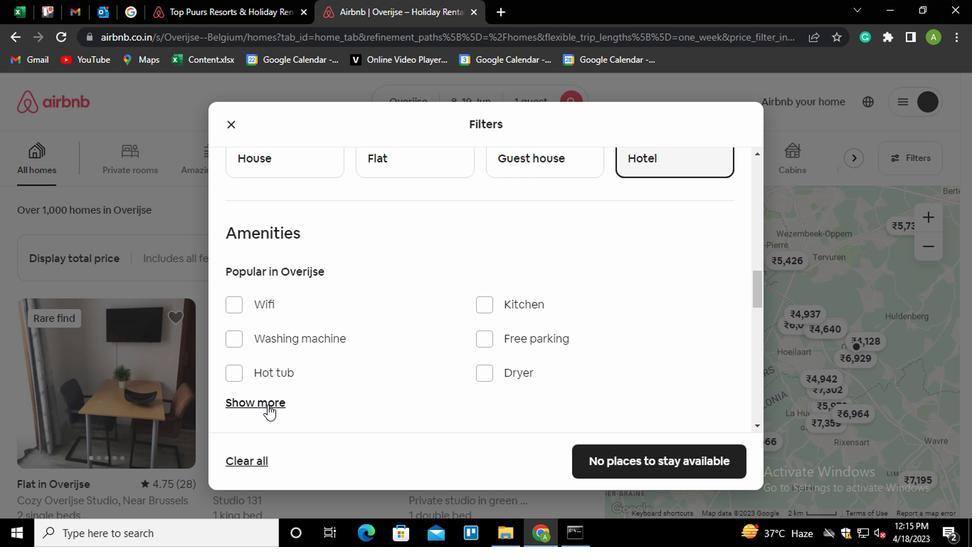 
Action: Mouse pressed left at (262, 402)
Screenshot: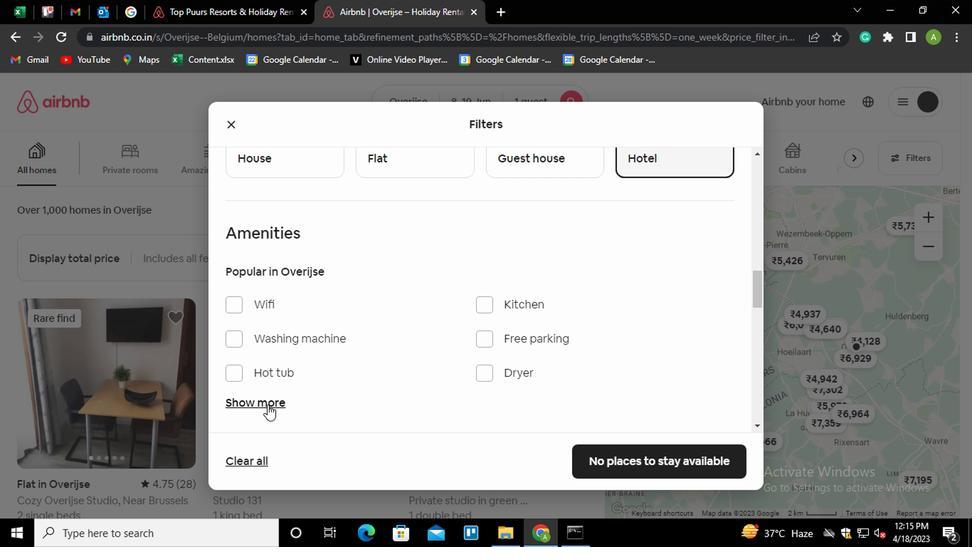 
Action: Mouse moved to (486, 290)
Screenshot: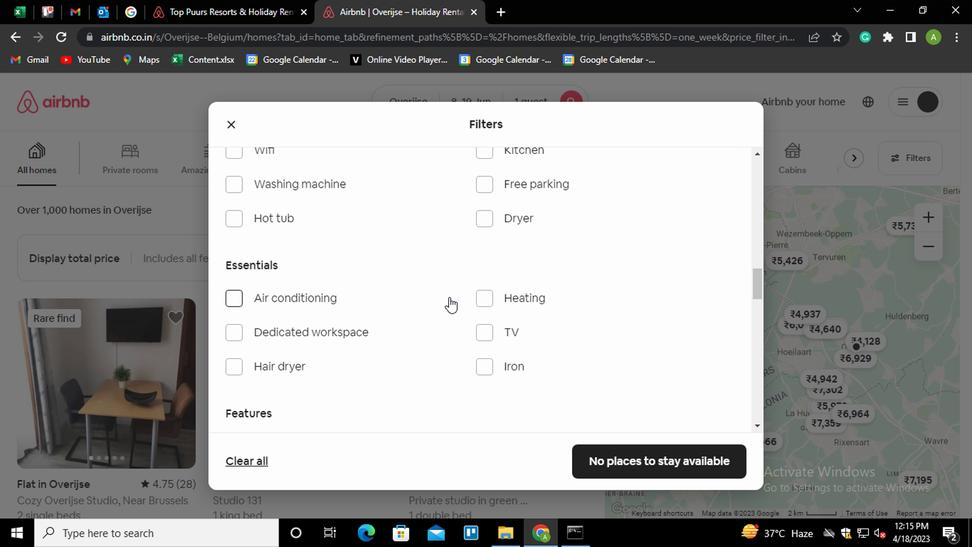 
Action: Mouse pressed left at (486, 290)
Screenshot: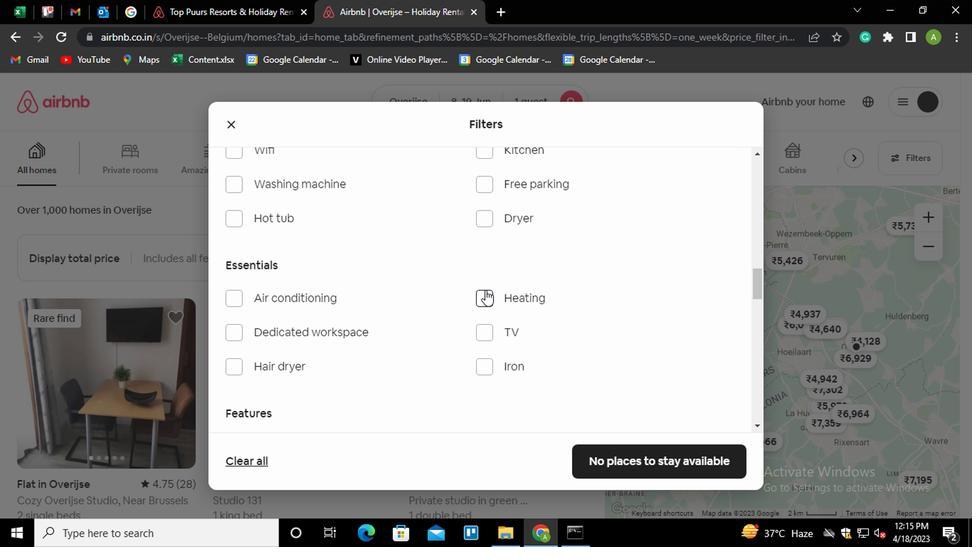 
Action: Mouse moved to (487, 309)
Screenshot: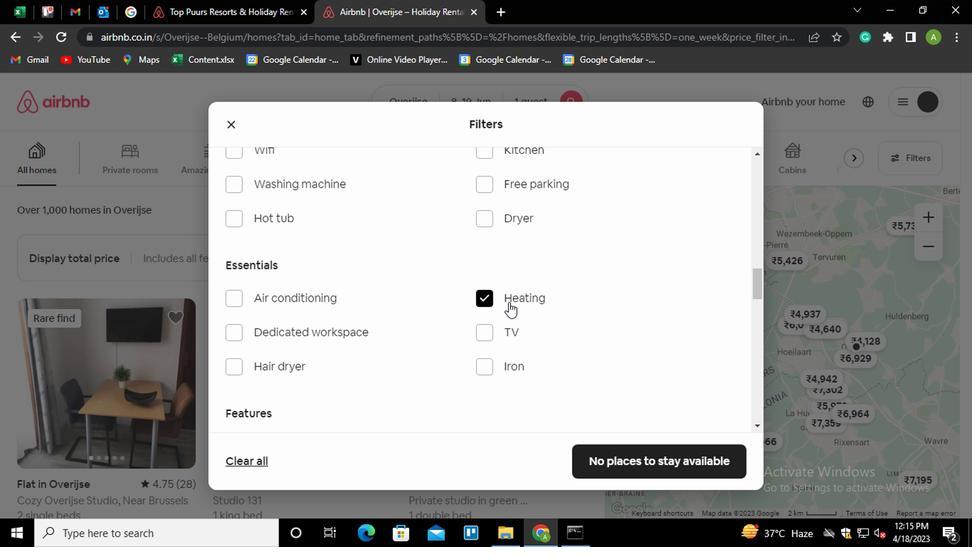 
Action: Mouse scrolled (487, 309) with delta (0, 0)
Screenshot: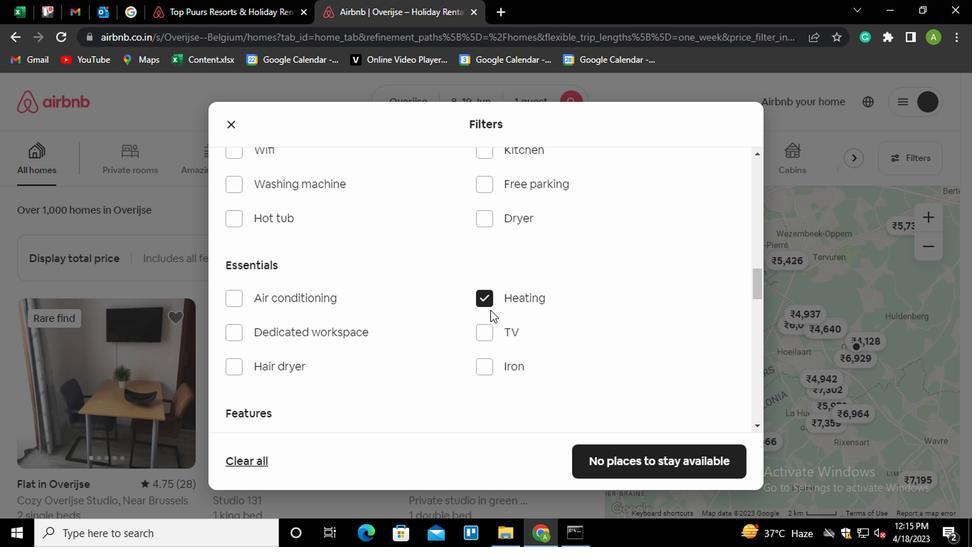 
Action: Mouse moved to (486, 309)
Screenshot: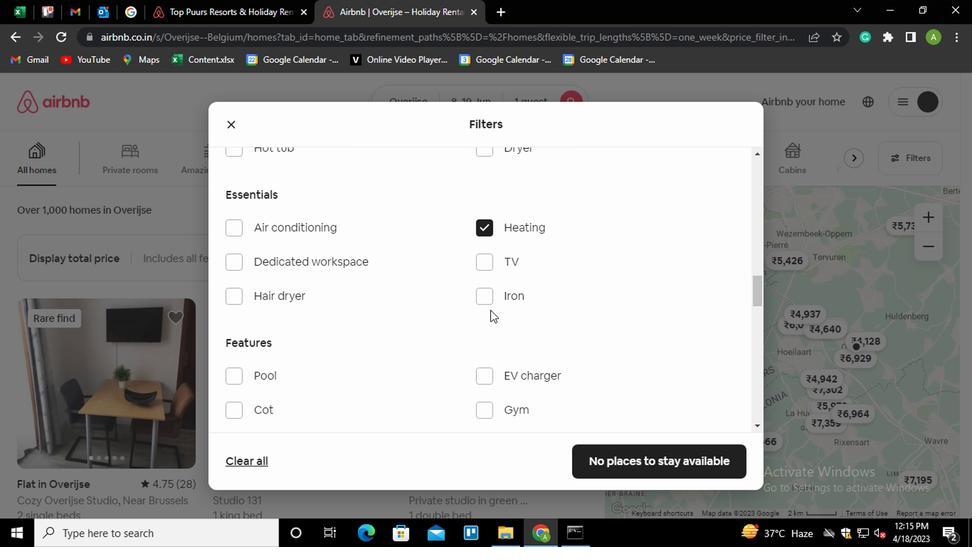 
Action: Mouse scrolled (486, 309) with delta (0, 0)
Screenshot: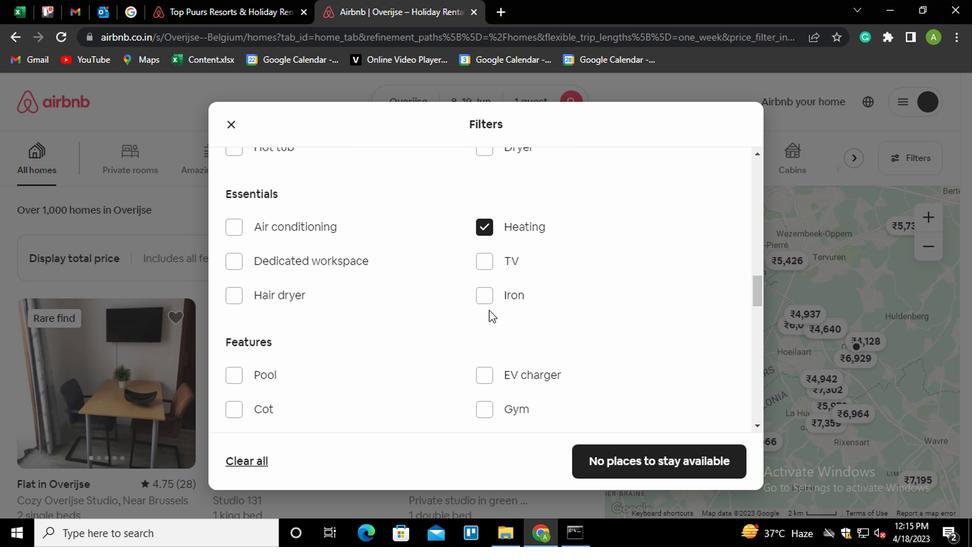 
Action: Mouse scrolled (486, 309) with delta (0, 0)
Screenshot: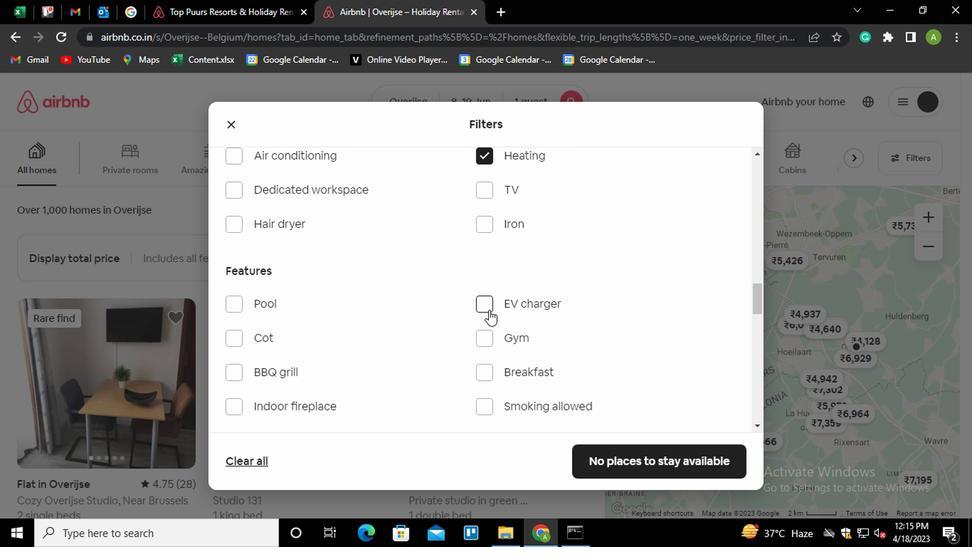 
Action: Mouse scrolled (486, 309) with delta (0, 0)
Screenshot: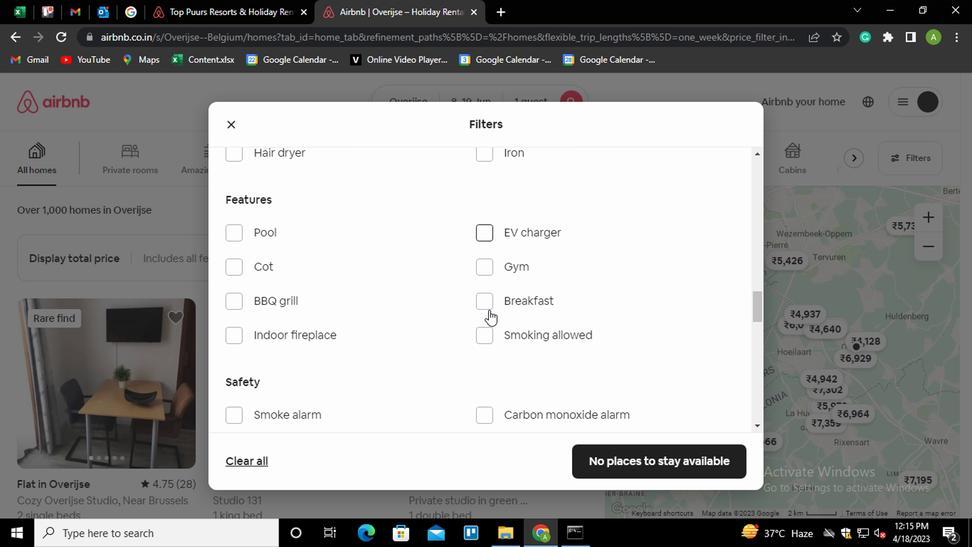 
Action: Mouse scrolled (486, 309) with delta (0, 0)
Screenshot: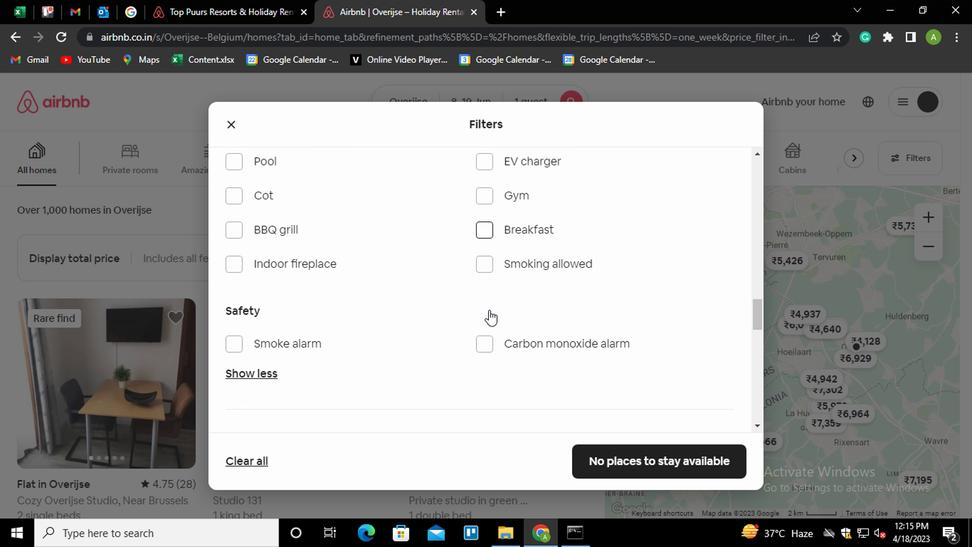 
Action: Mouse scrolled (486, 309) with delta (0, 0)
Screenshot: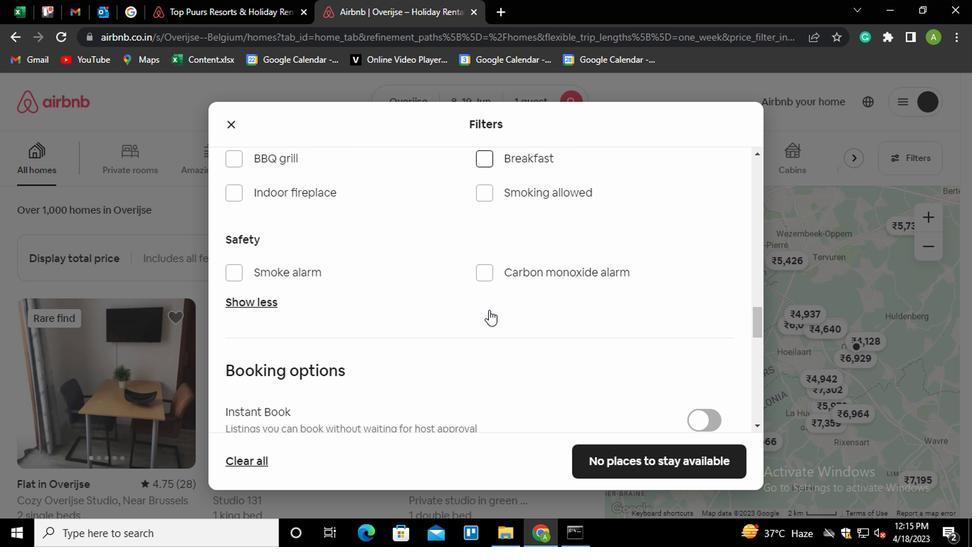 
Action: Mouse moved to (700, 400)
Screenshot: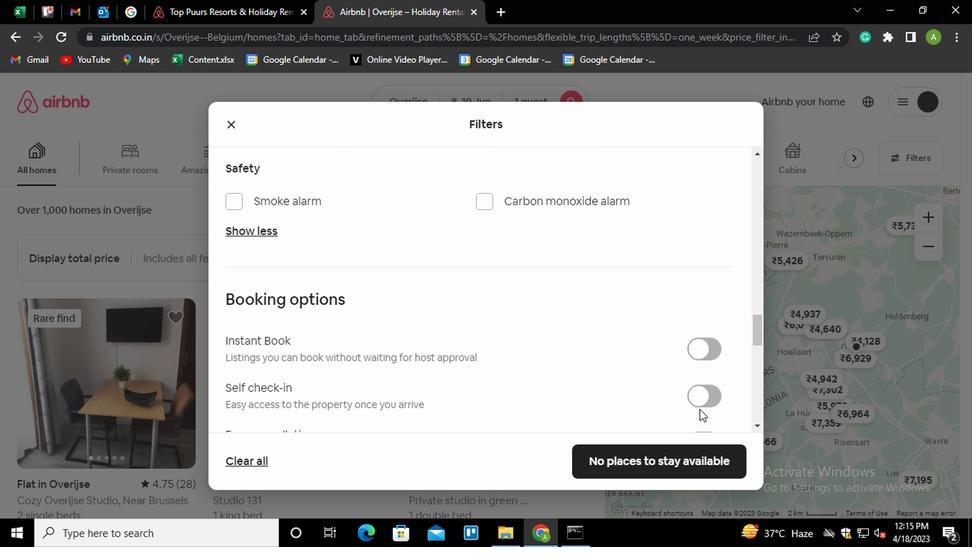 
Action: Mouse pressed left at (700, 400)
Screenshot: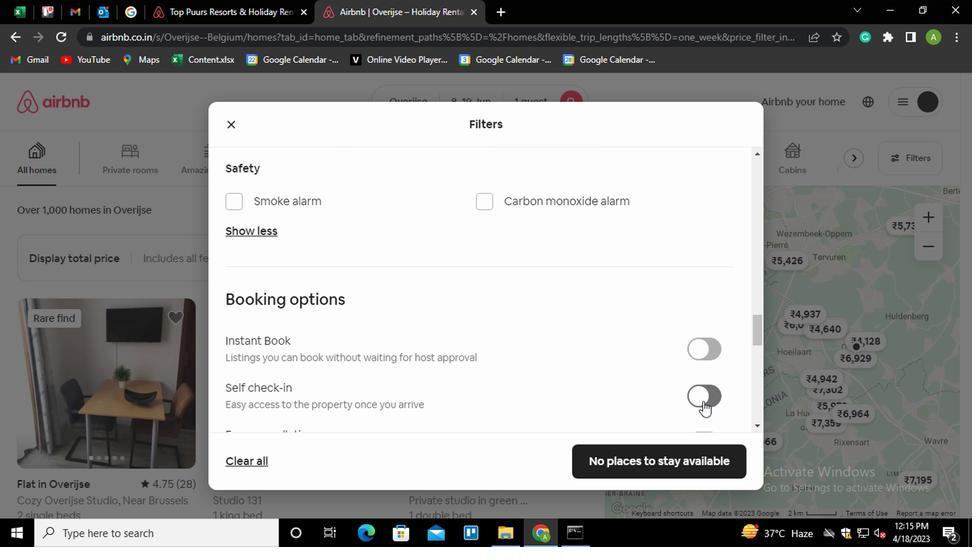
Action: Mouse moved to (558, 316)
Screenshot: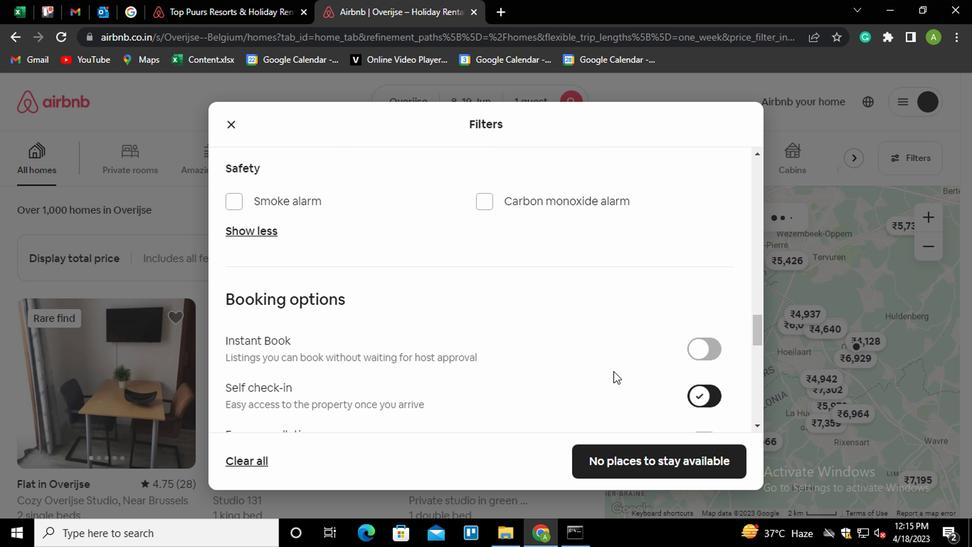 
Action: Mouse scrolled (558, 316) with delta (0, 0)
Screenshot: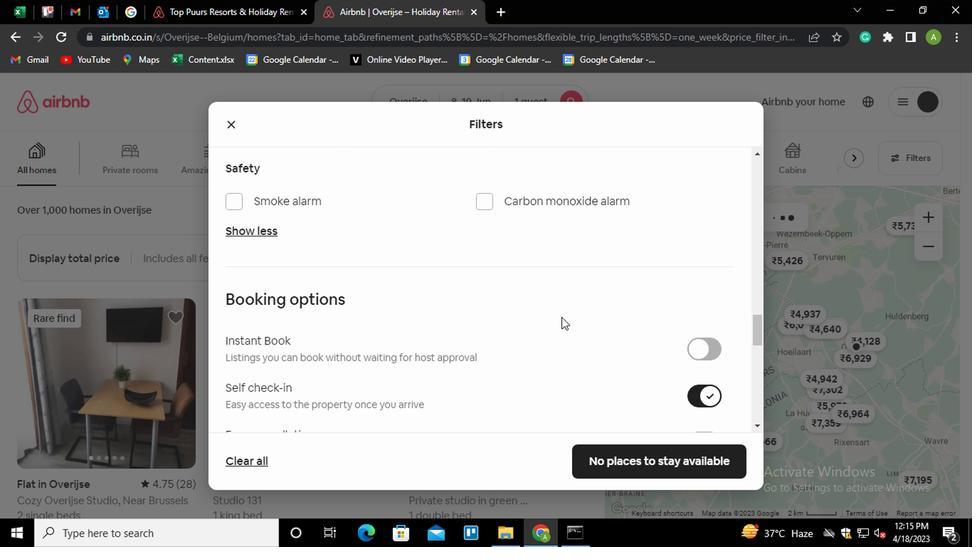 
Action: Mouse moved to (556, 317)
Screenshot: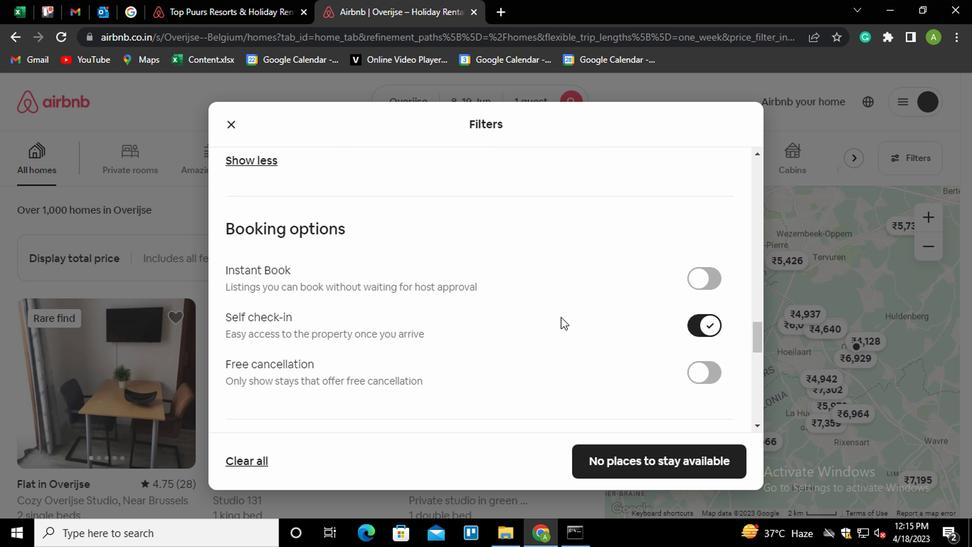 
Action: Mouse scrolled (556, 316) with delta (0, -1)
Screenshot: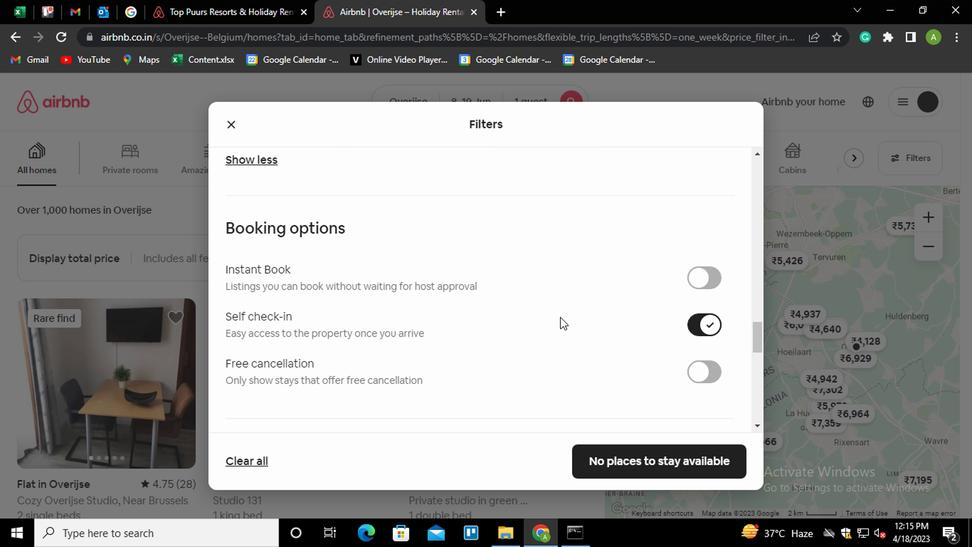 
Action: Mouse scrolled (556, 316) with delta (0, -1)
Screenshot: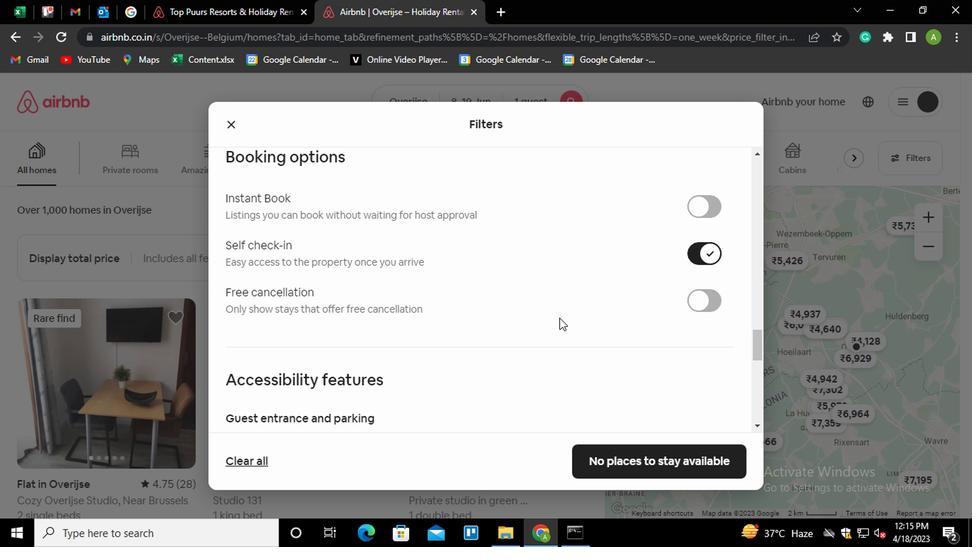 
Action: Mouse scrolled (556, 316) with delta (0, -1)
Screenshot: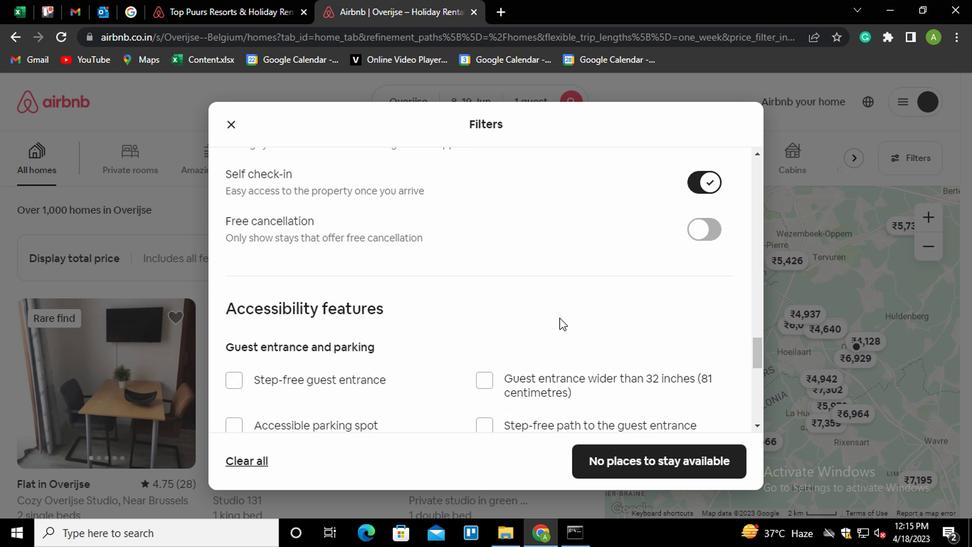 
Action: Mouse scrolled (556, 316) with delta (0, -1)
Screenshot: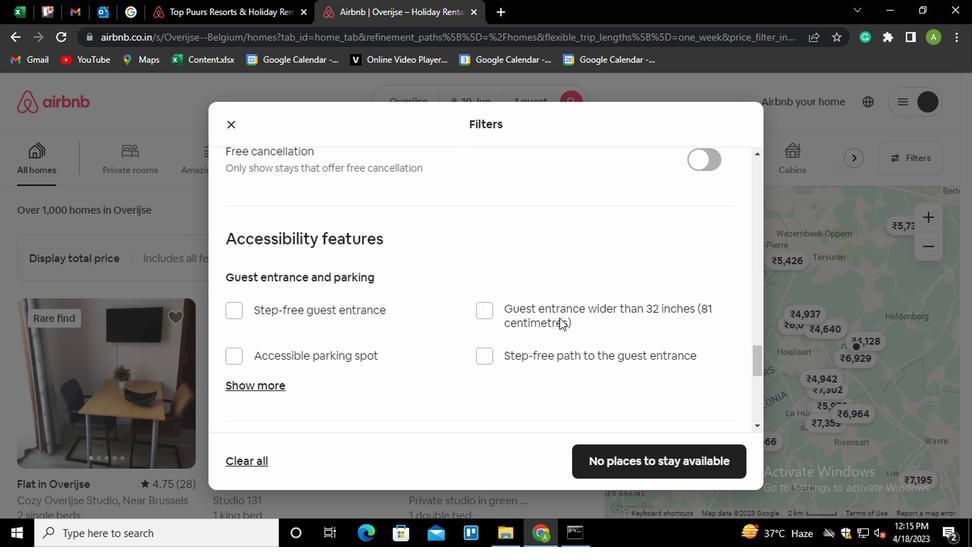 
Action: Mouse scrolled (556, 316) with delta (0, -1)
Screenshot: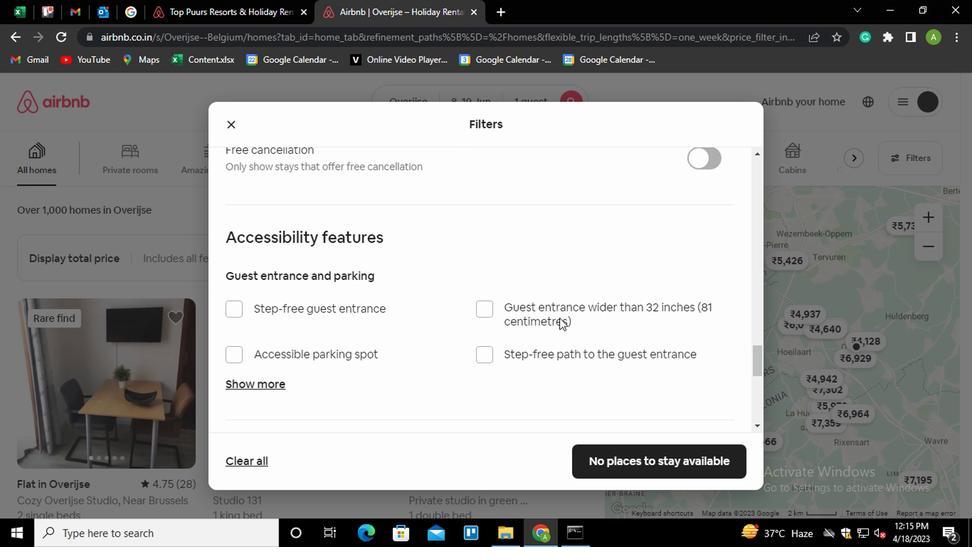 
Action: Mouse scrolled (556, 316) with delta (0, -1)
Screenshot: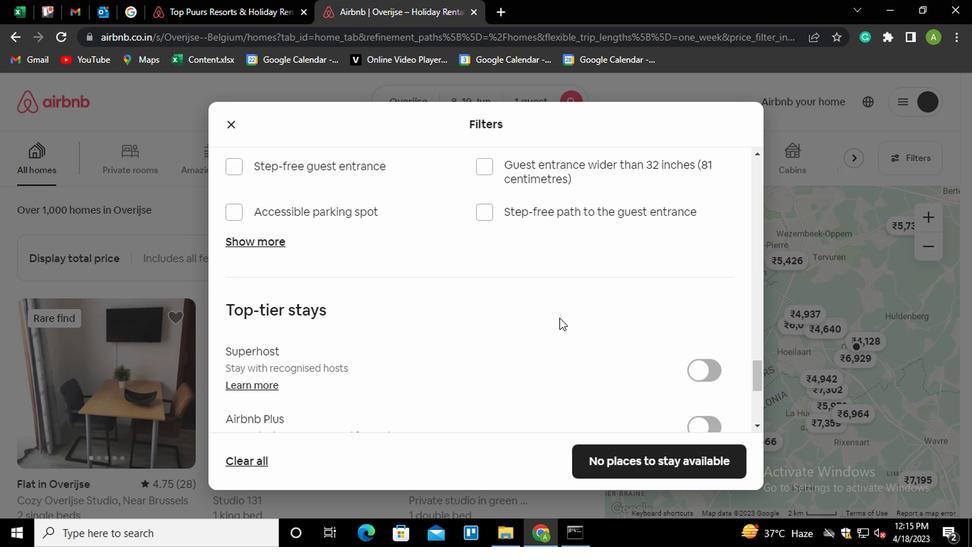 
Action: Mouse scrolled (556, 316) with delta (0, -1)
Screenshot: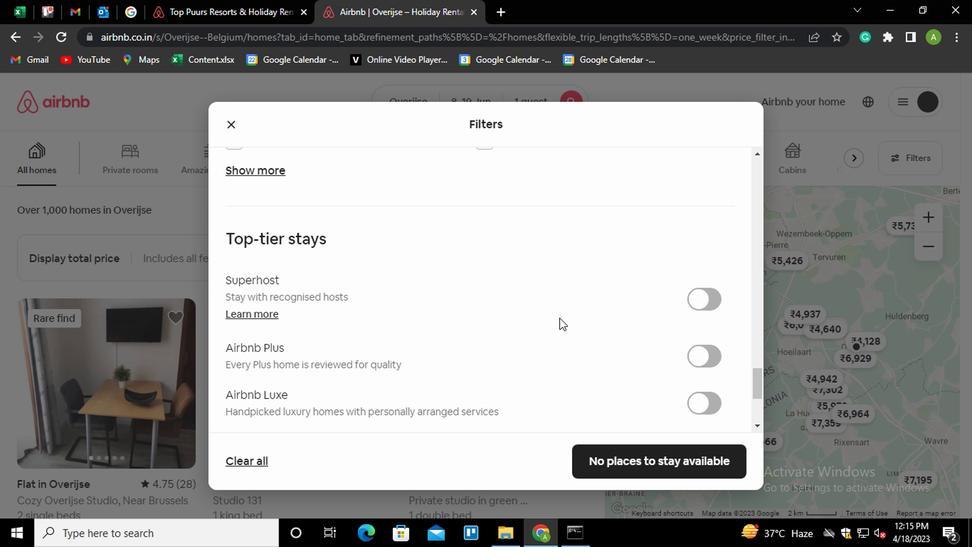 
Action: Mouse scrolled (556, 316) with delta (0, -1)
Screenshot: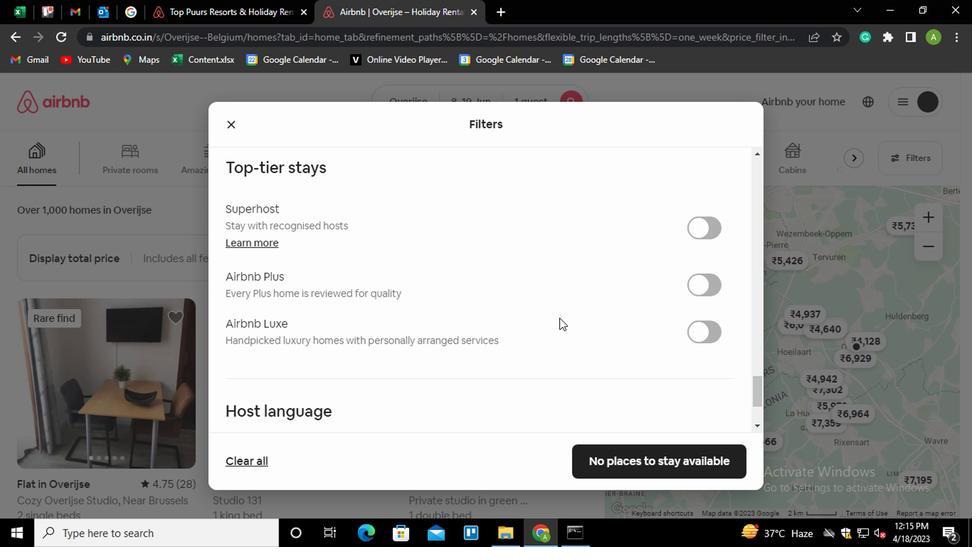 
Action: Mouse scrolled (556, 316) with delta (0, -1)
Screenshot: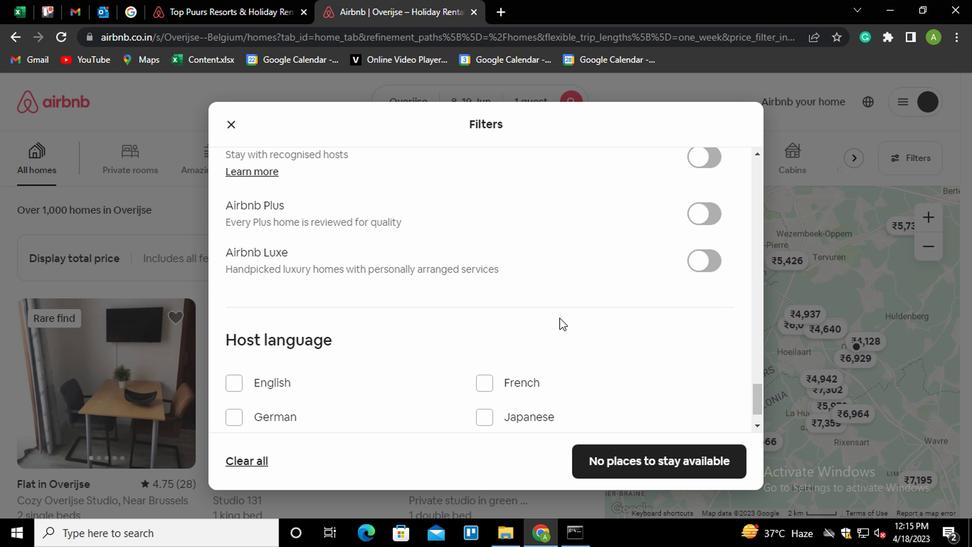 
Action: Mouse moved to (239, 335)
Screenshot: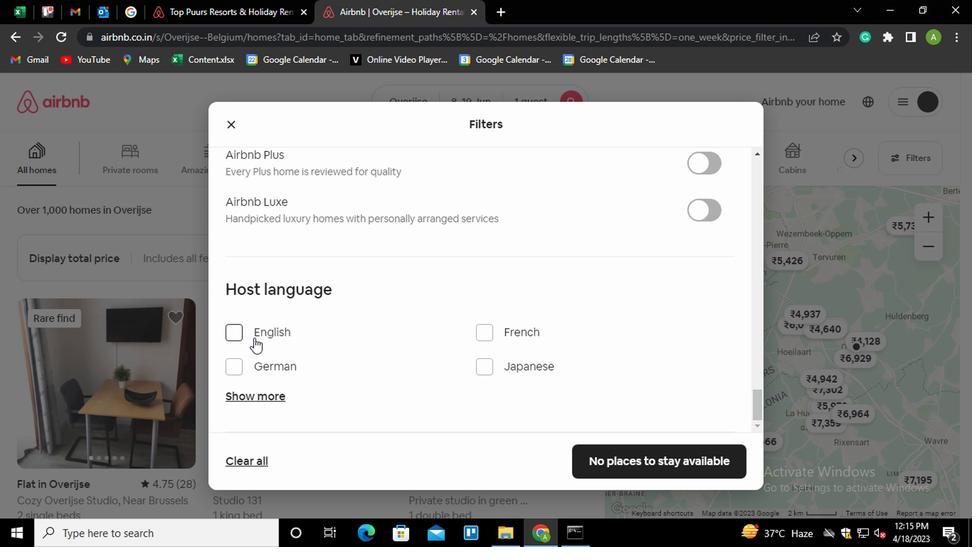 
Action: Mouse pressed left at (239, 335)
Screenshot: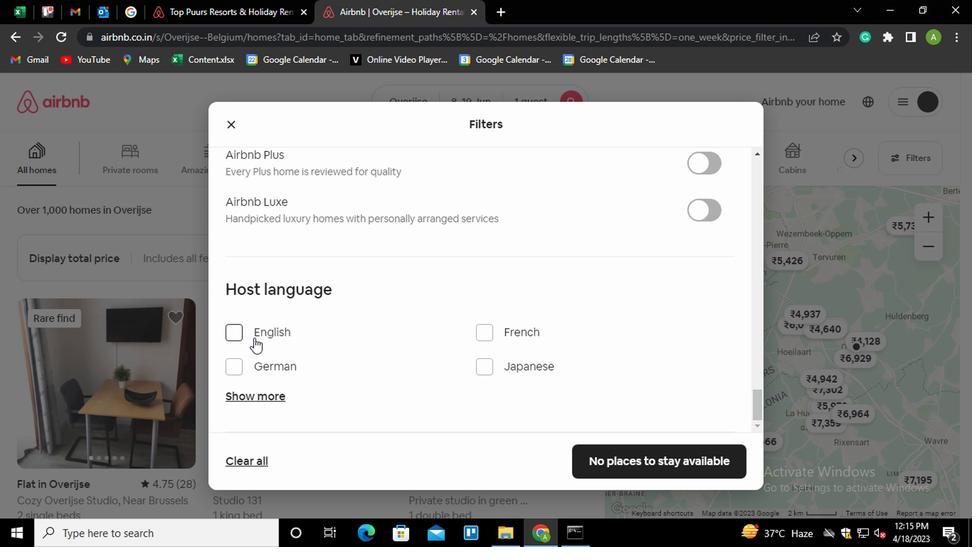 
Action: Mouse moved to (609, 456)
Screenshot: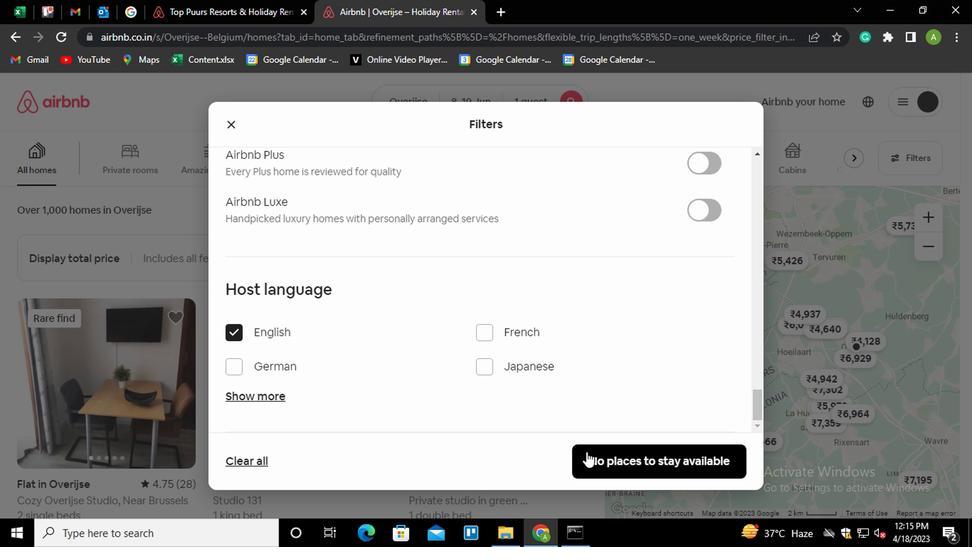 
Action: Mouse pressed left at (609, 456)
Screenshot: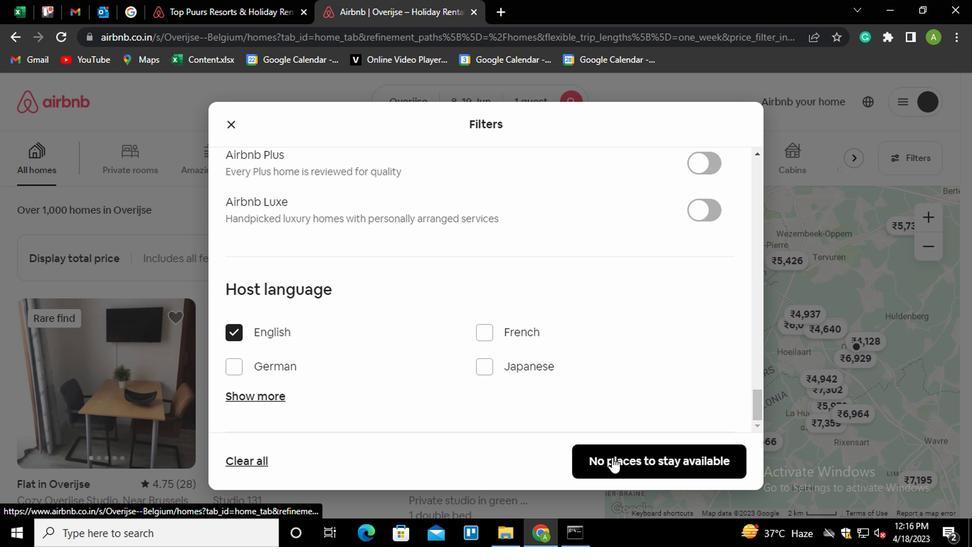 
Action: Mouse moved to (626, 447)
Screenshot: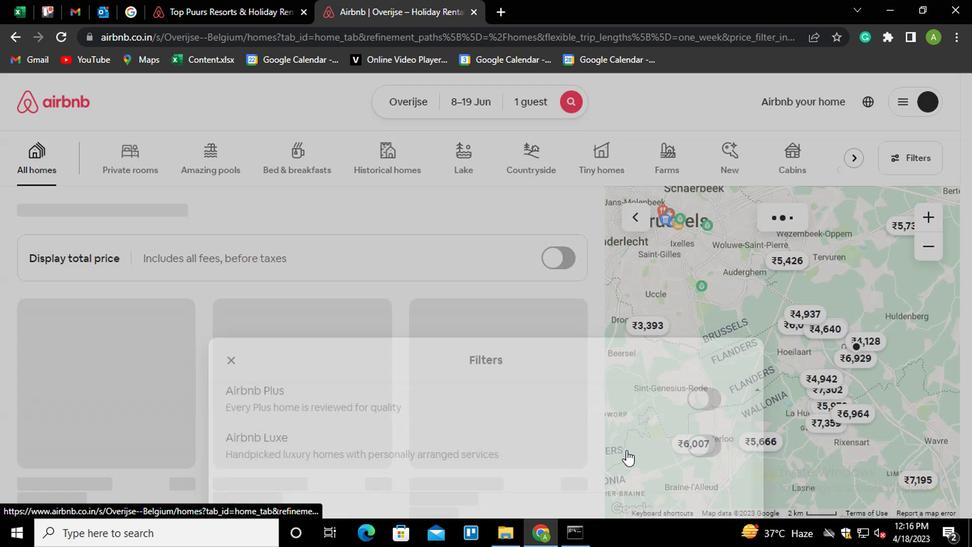 
